 Task: Create ChildIssue0000000116 as Child Issue of Issue Issue0000000058 in Backlog  in Scrum Project Project0000000012 in Jira. Create ChildIssue0000000117 as Child Issue of Issue Issue0000000059 in Backlog  in Scrum Project Project0000000012 in Jira. Create ChildIssue0000000118 as Child Issue of Issue Issue0000000059 in Backlog  in Scrum Project Project0000000012 in Jira. Create ChildIssue0000000119 as Child Issue of Issue Issue0000000060 in Backlog  in Scrum Project Project0000000012 in Jira. Create ChildIssue0000000120 as Child Issue of Issue Issue0000000060 in Backlog  in Scrum Project Project0000000012 in Jira
Action: Mouse moved to (269, 393)
Screenshot: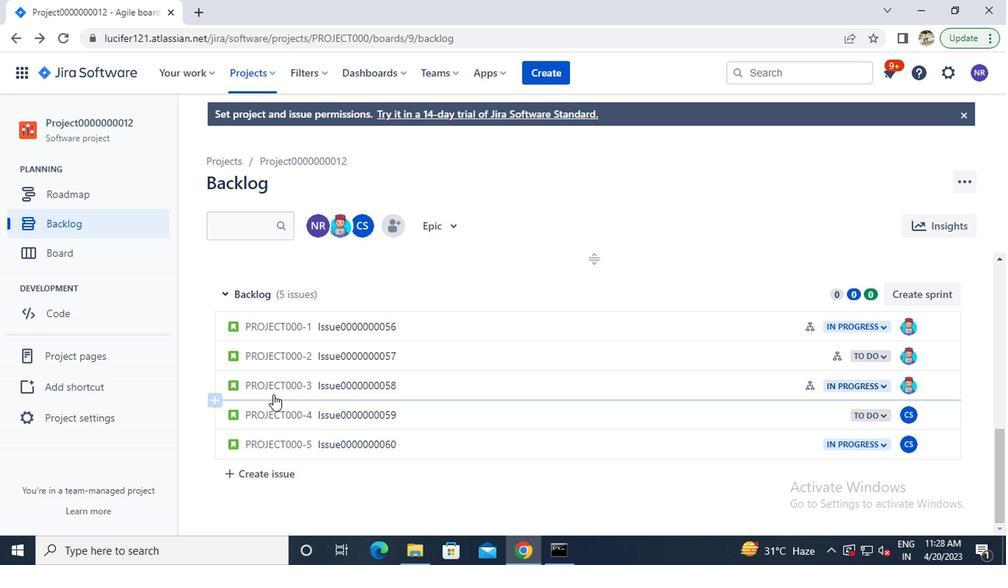 
Action: Mouse pressed left at (269, 393)
Screenshot: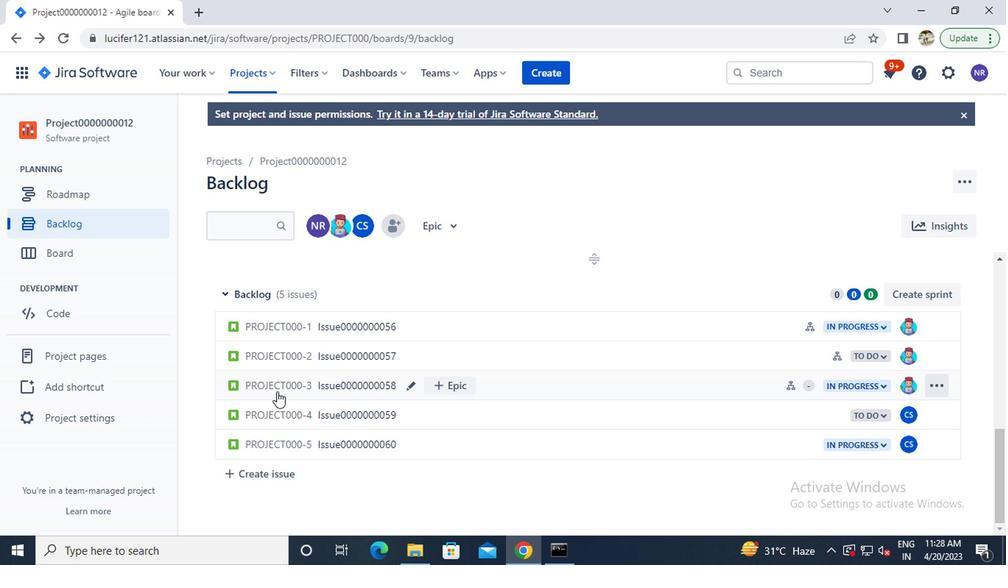 
Action: Mouse moved to (277, 389)
Screenshot: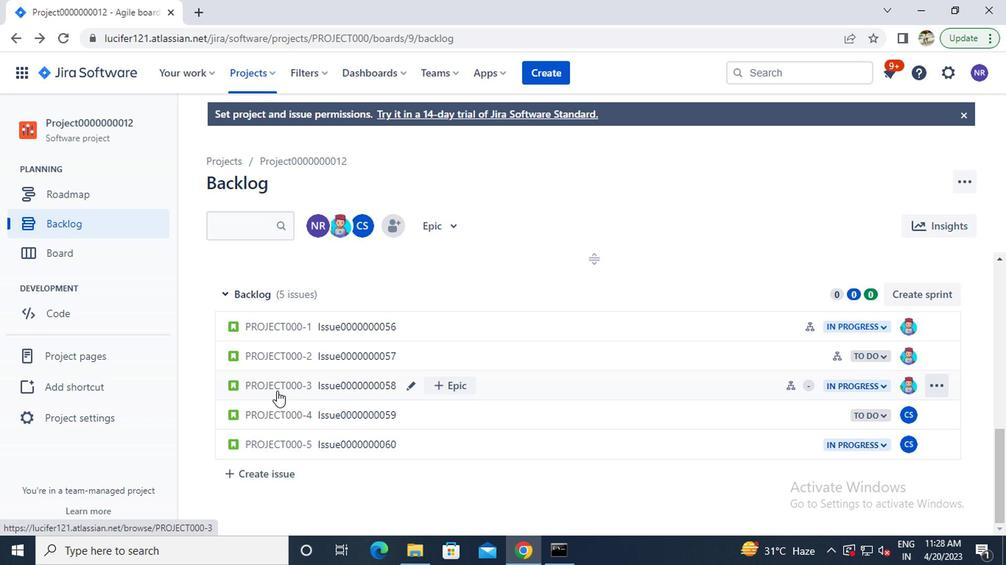 
Action: Mouse pressed left at (277, 389)
Screenshot: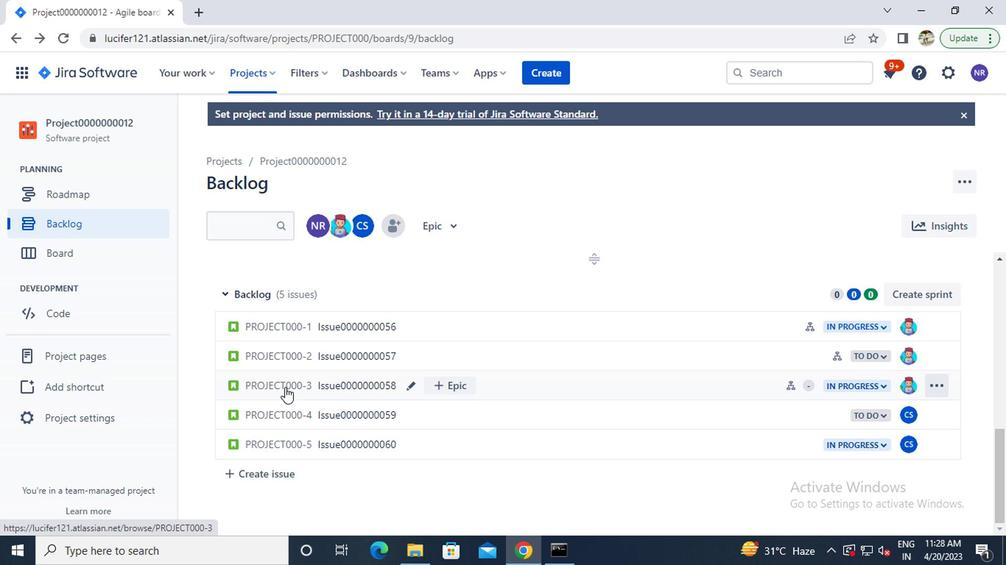 
Action: Mouse moved to (738, 337)
Screenshot: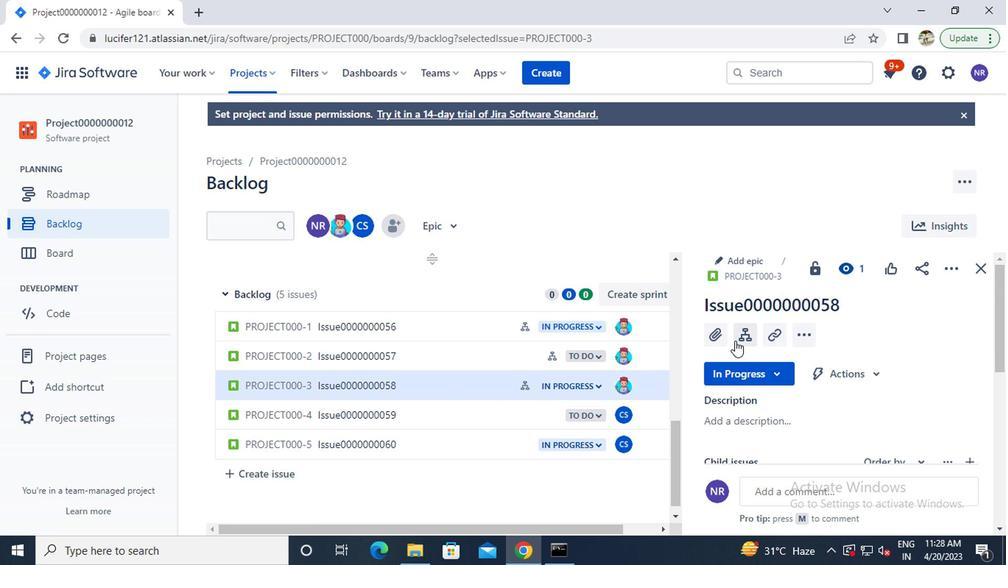 
Action: Mouse pressed left at (738, 337)
Screenshot: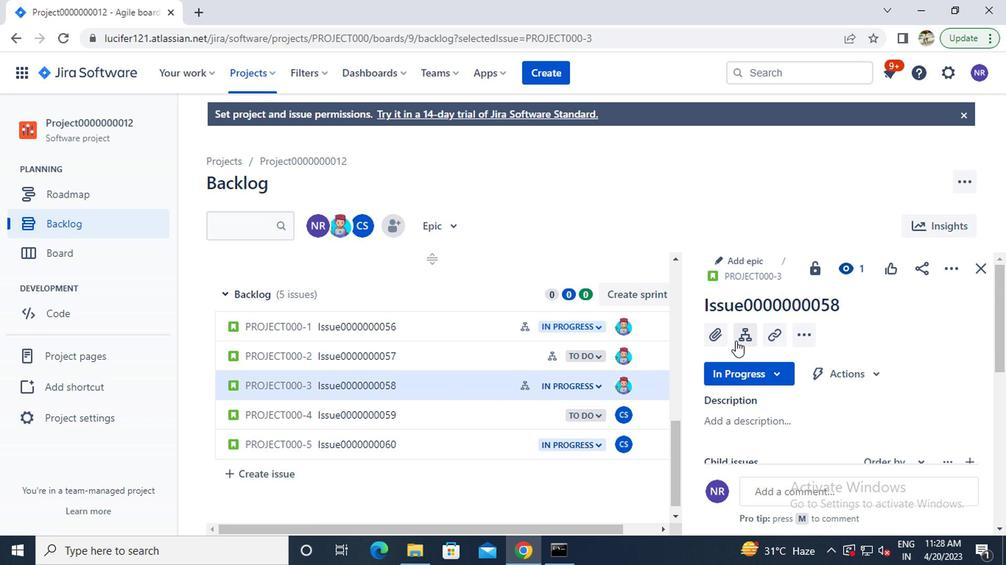 
Action: Mouse moved to (726, 376)
Screenshot: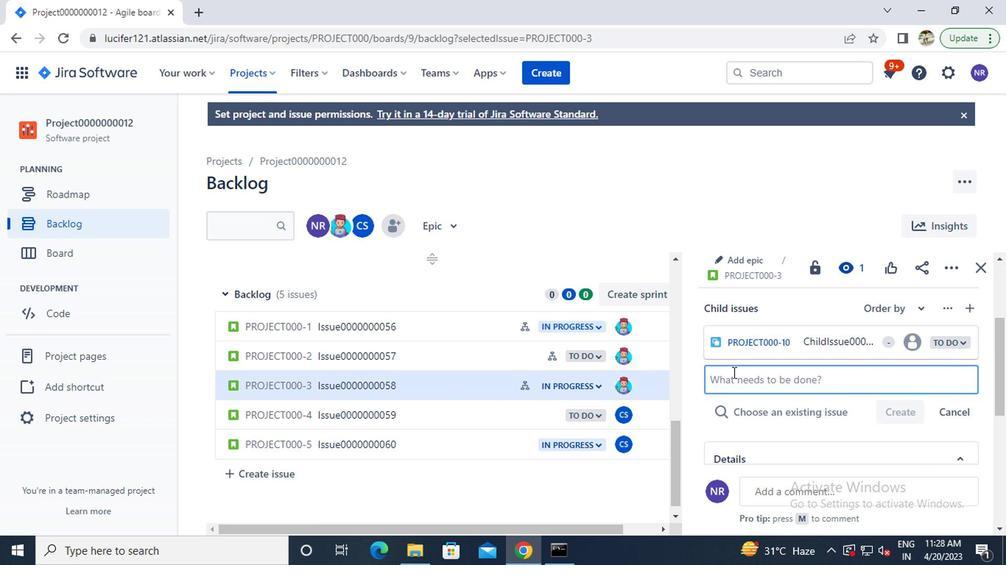 
Action: Mouse pressed left at (726, 376)
Screenshot: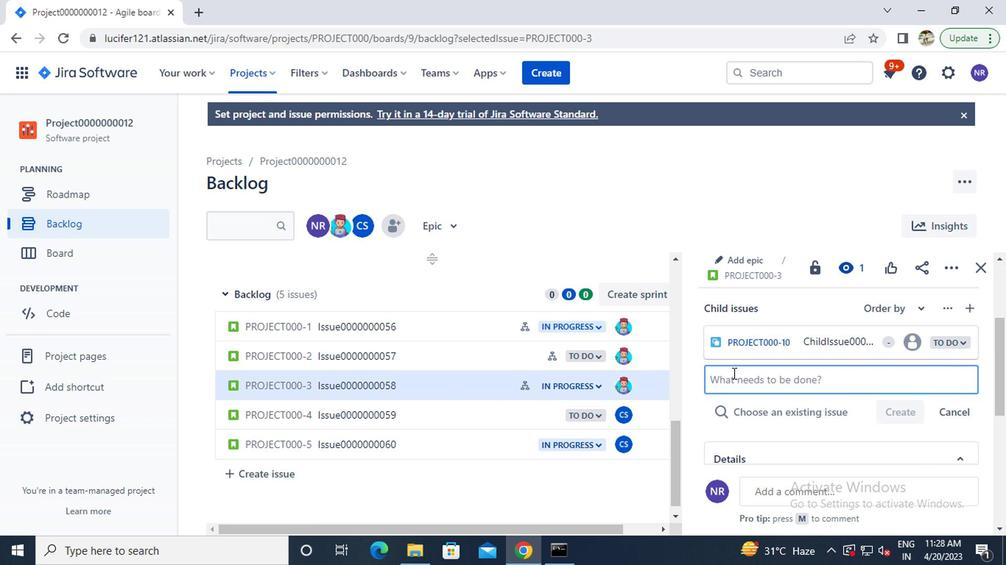
Action: Mouse moved to (725, 378)
Screenshot: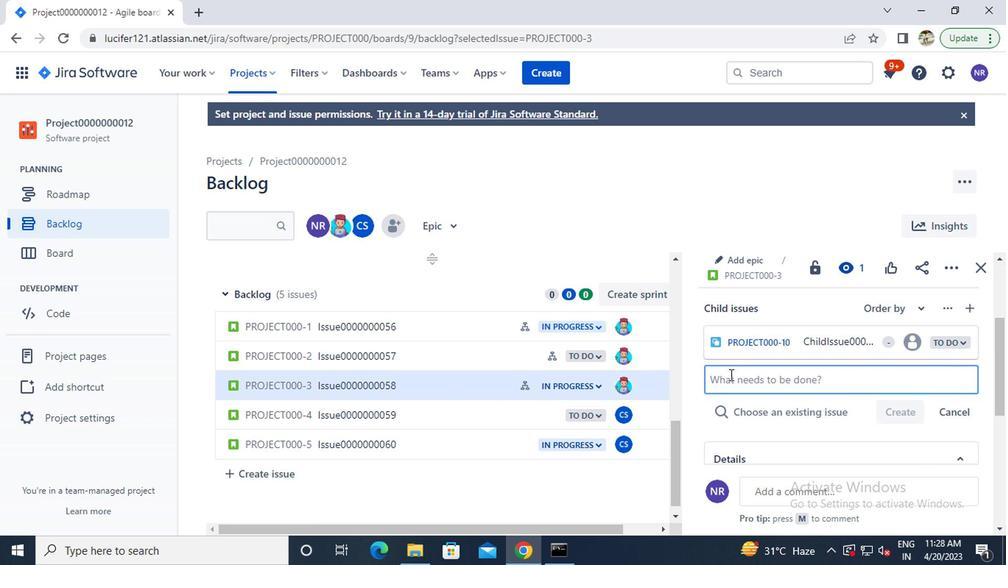 
Action: Key pressed <Key.caps_lock>c<Key.caps_lock>hild<Key.caps_lock>i<Key.caps_lock>u<Key.backspace>ssue0000000116
Screenshot: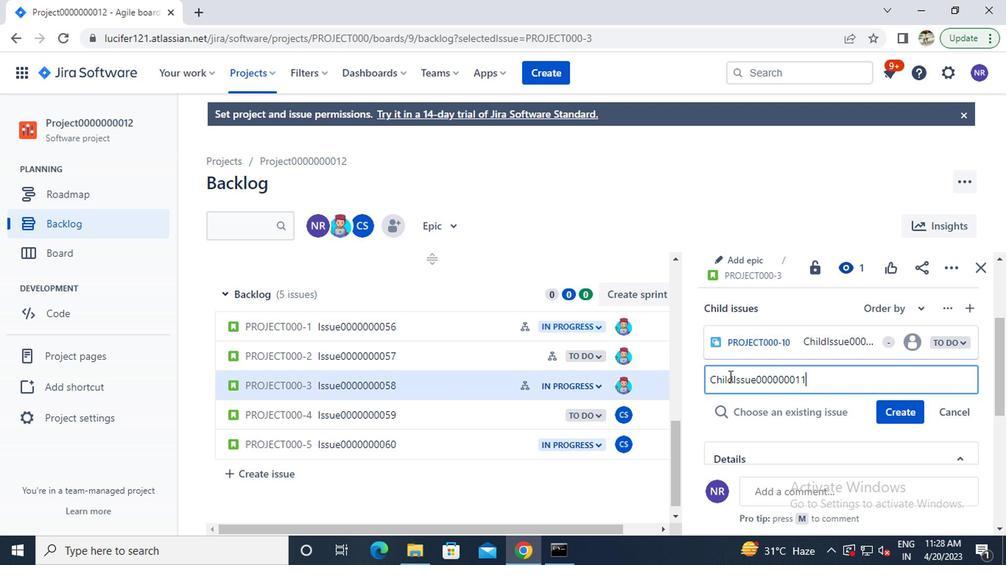 
Action: Mouse moved to (883, 417)
Screenshot: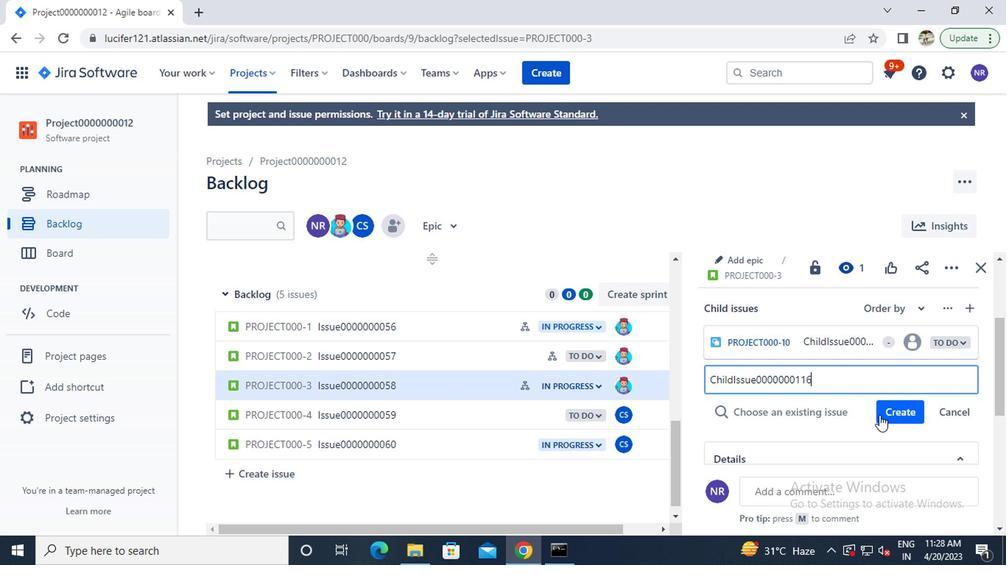 
Action: Mouse pressed left at (883, 417)
Screenshot: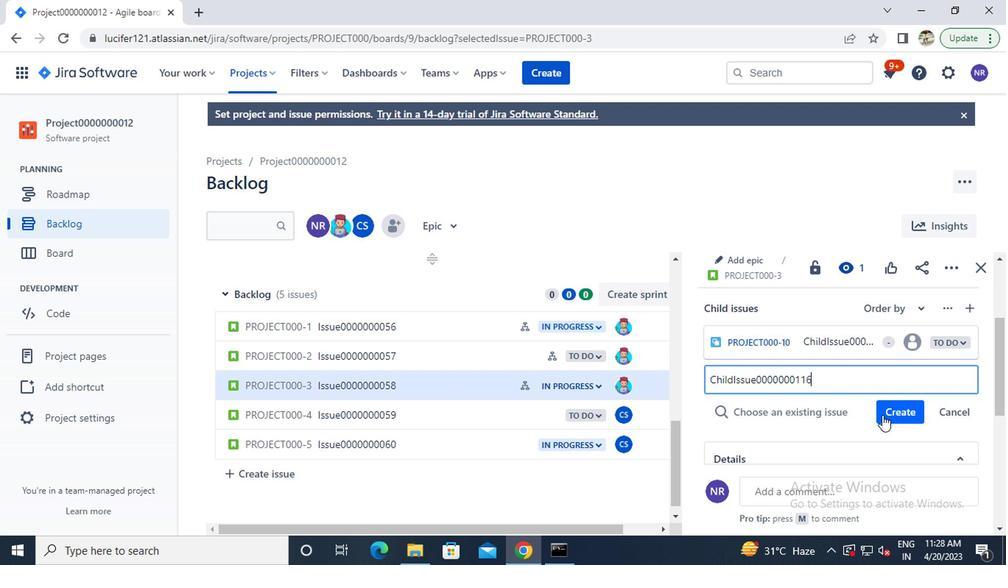 
Action: Mouse moved to (276, 412)
Screenshot: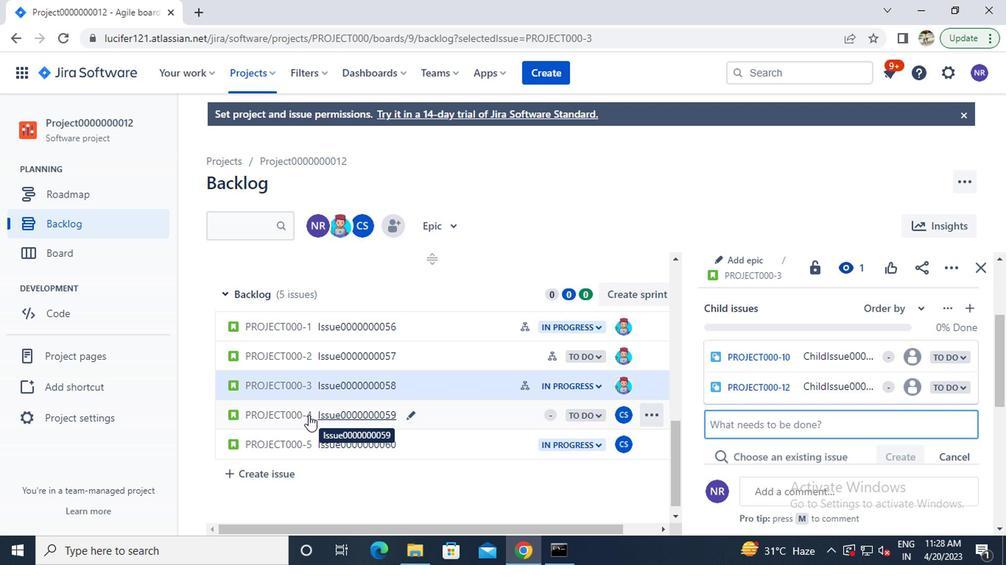 
Action: Mouse pressed left at (276, 412)
Screenshot: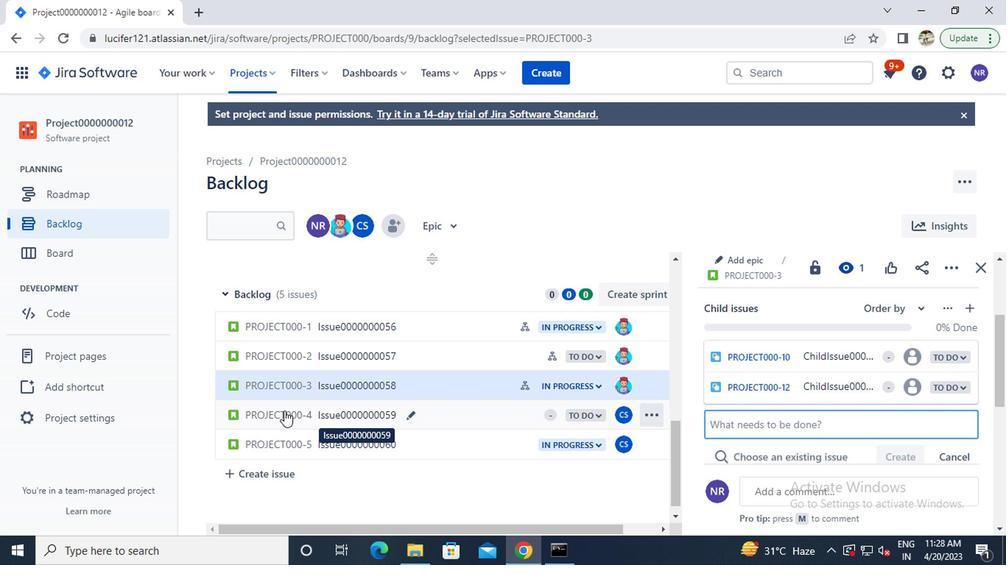 
Action: Mouse moved to (744, 335)
Screenshot: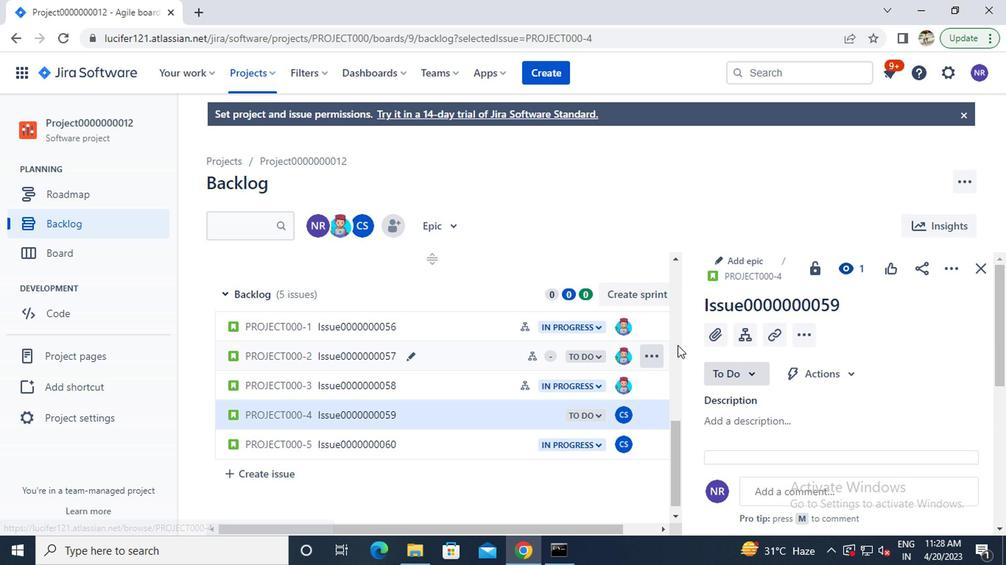 
Action: Mouse pressed left at (744, 335)
Screenshot: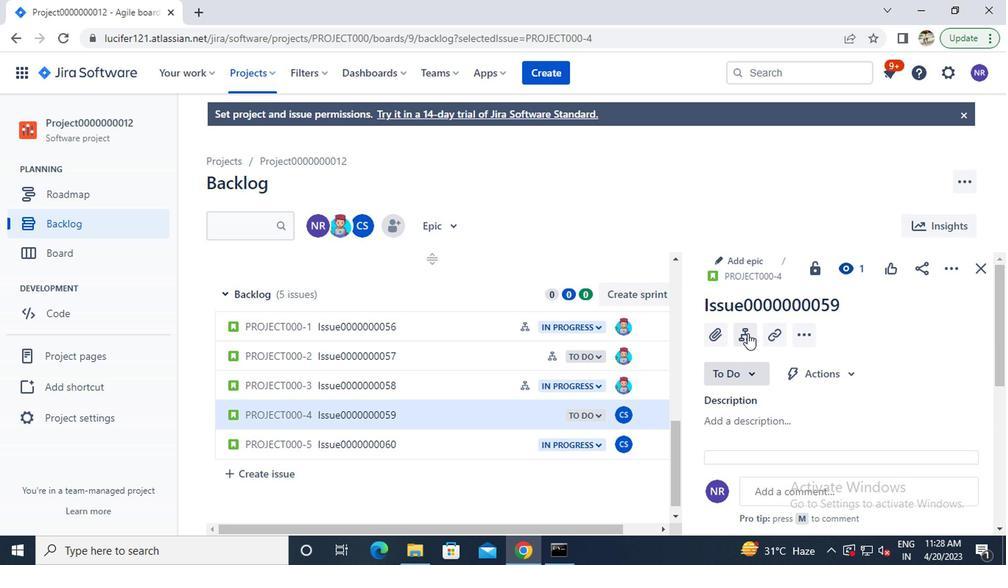 
Action: Mouse moved to (730, 380)
Screenshot: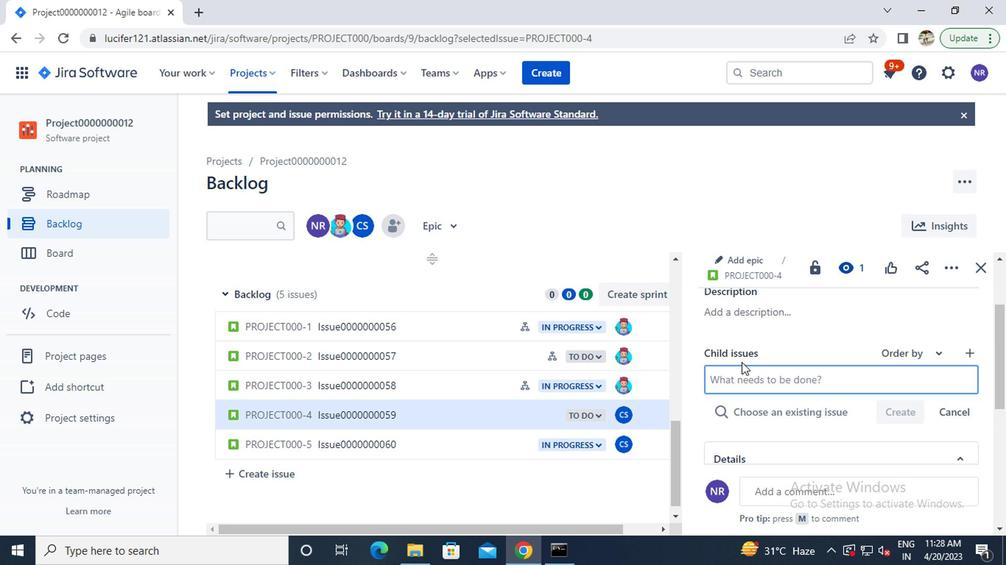 
Action: Mouse pressed left at (730, 380)
Screenshot: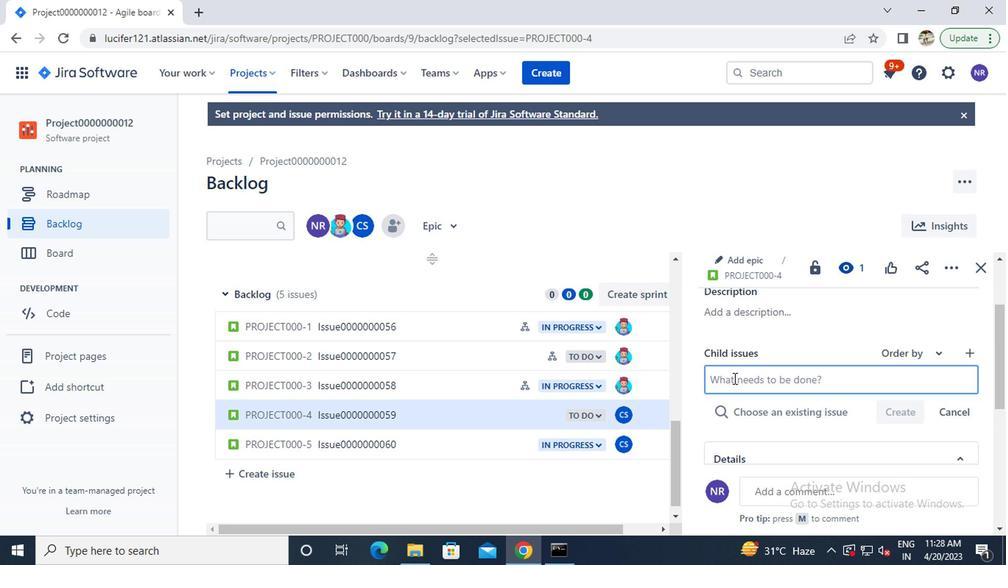 
Action: Key pressed <Key.caps_lock>
Screenshot: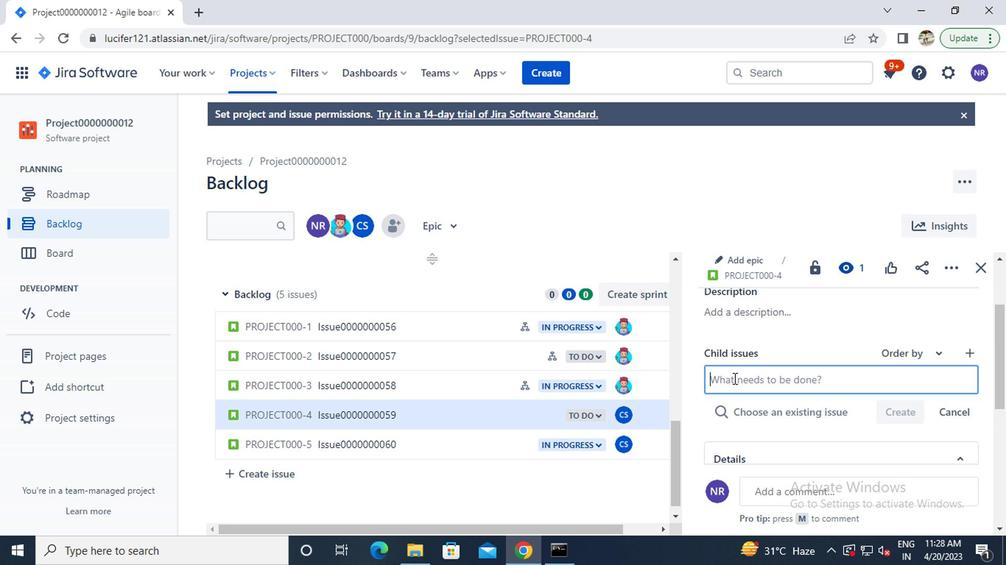
Action: Mouse moved to (730, 379)
Screenshot: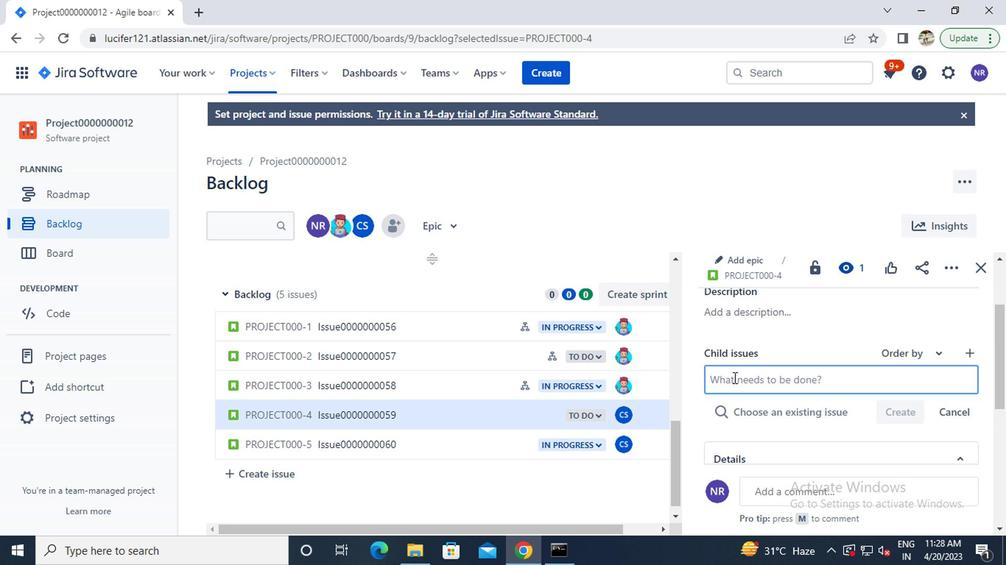 
Action: Key pressed c
Screenshot: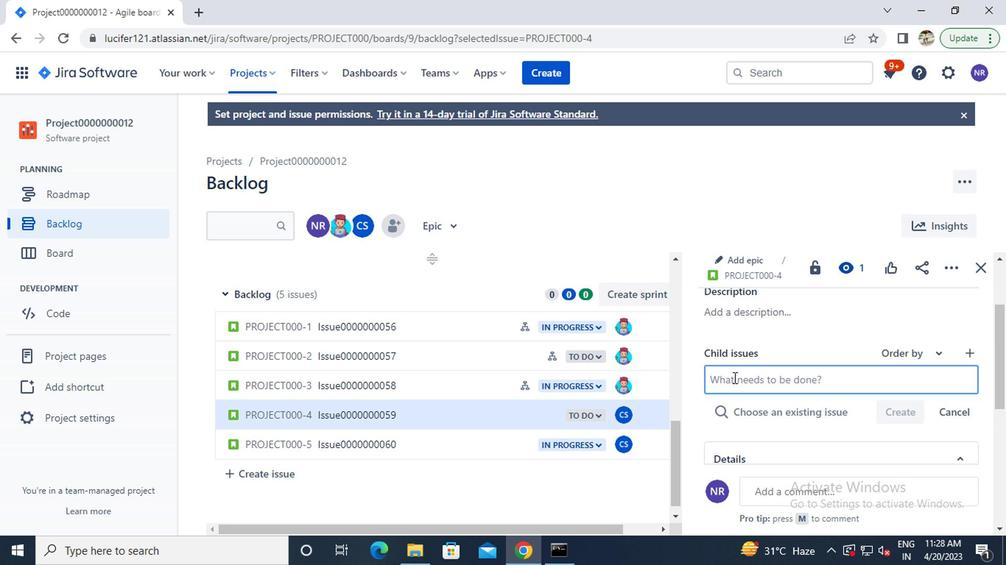 
Action: Mouse moved to (731, 378)
Screenshot: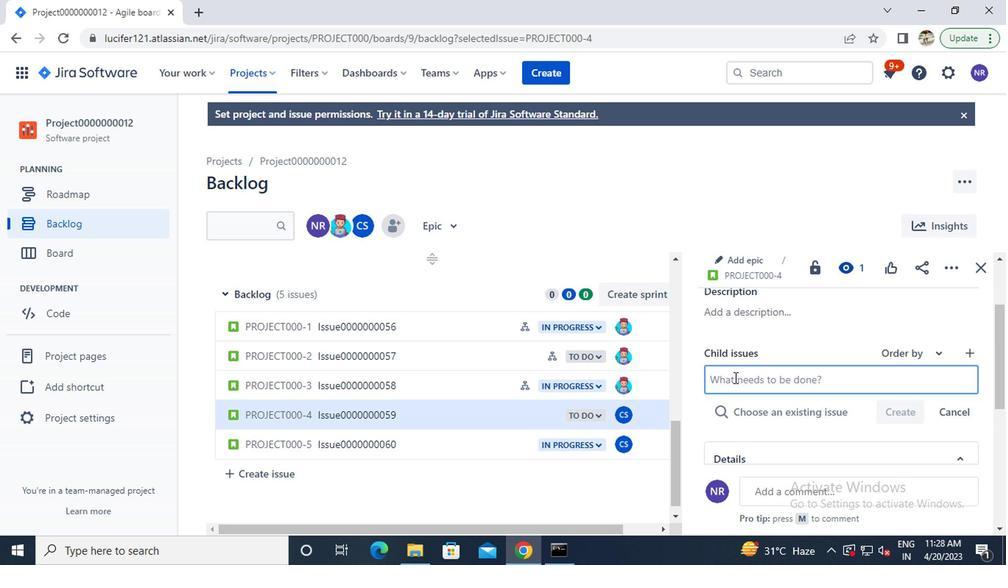 
Action: Key pressed <Key.caps_lock>h
Screenshot: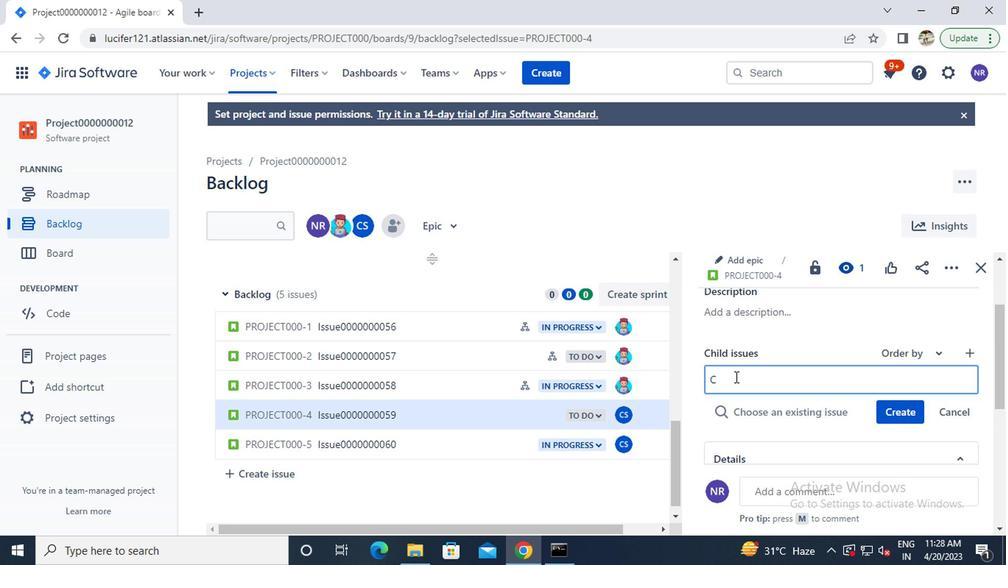 
Action: Mouse moved to (732, 377)
Screenshot: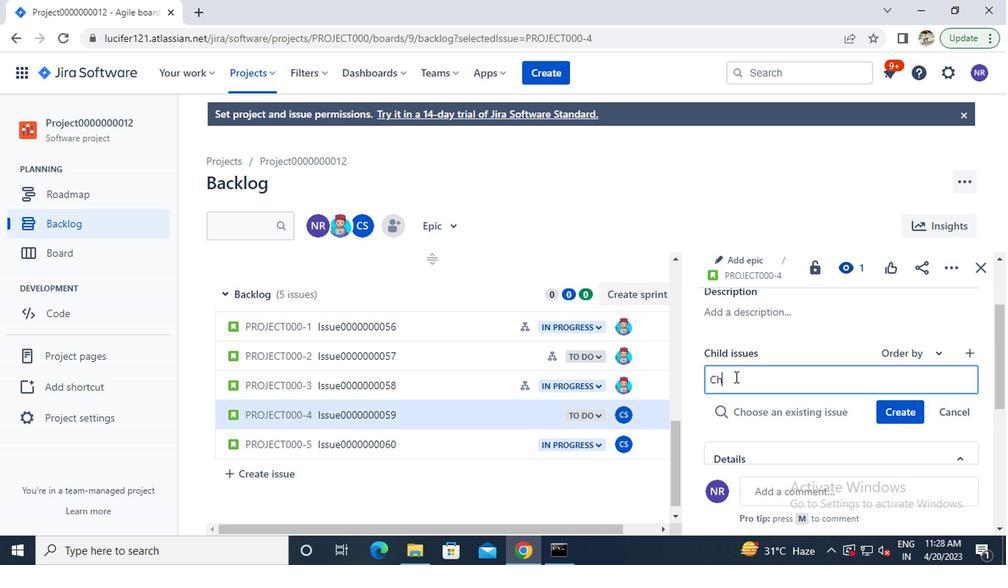 
Action: Key pressed il
Screenshot: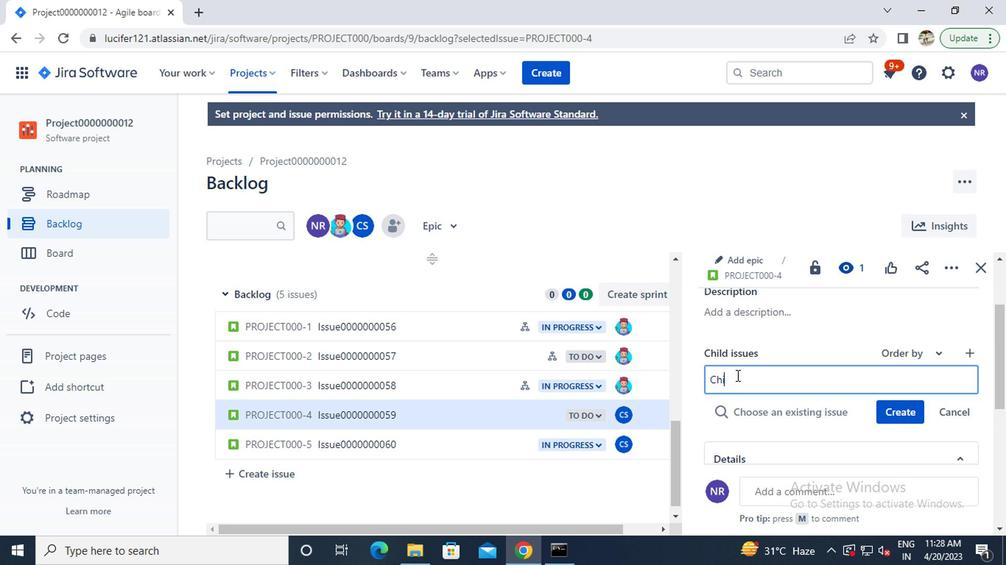 
Action: Mouse moved to (740, 373)
Screenshot: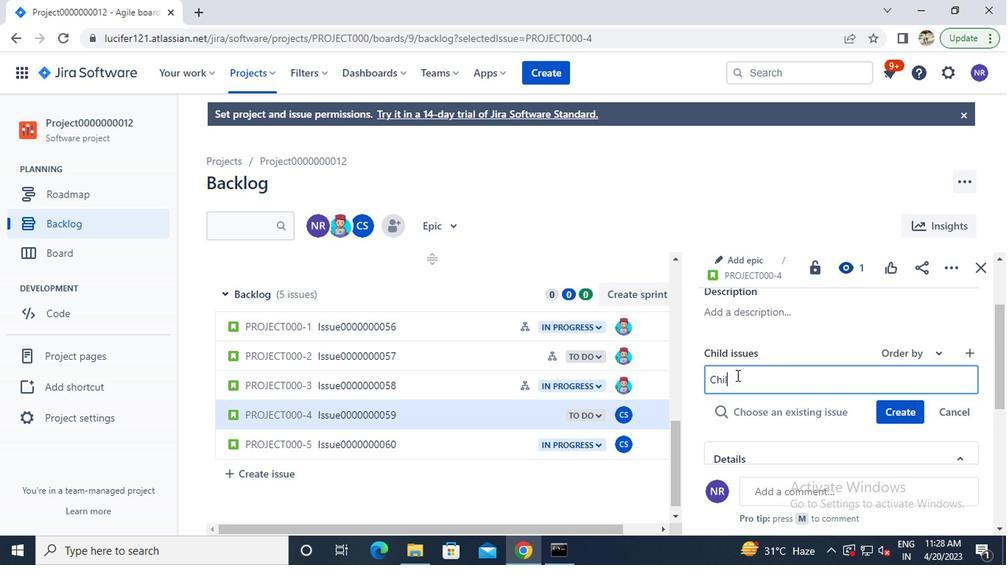 
Action: Key pressed d<Key.caps_lock>i<Key.caps_lock>ssue0000000117
Screenshot: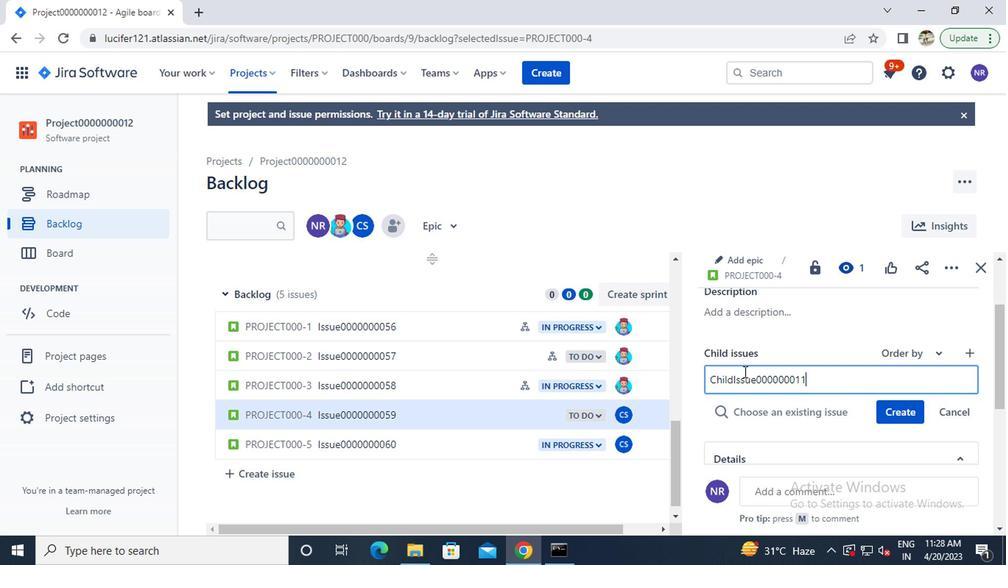 
Action: Mouse moved to (887, 407)
Screenshot: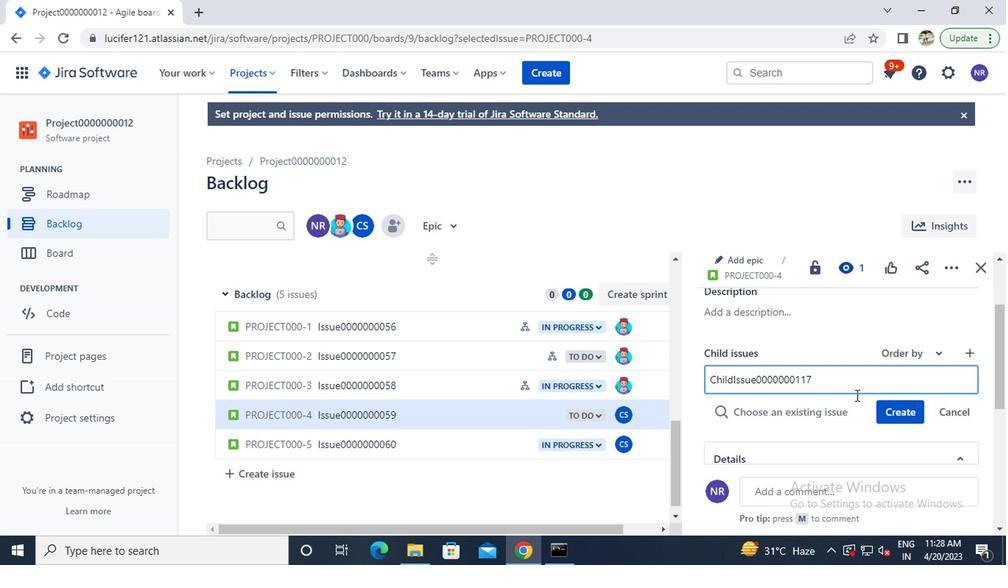 
Action: Mouse pressed left at (887, 407)
Screenshot: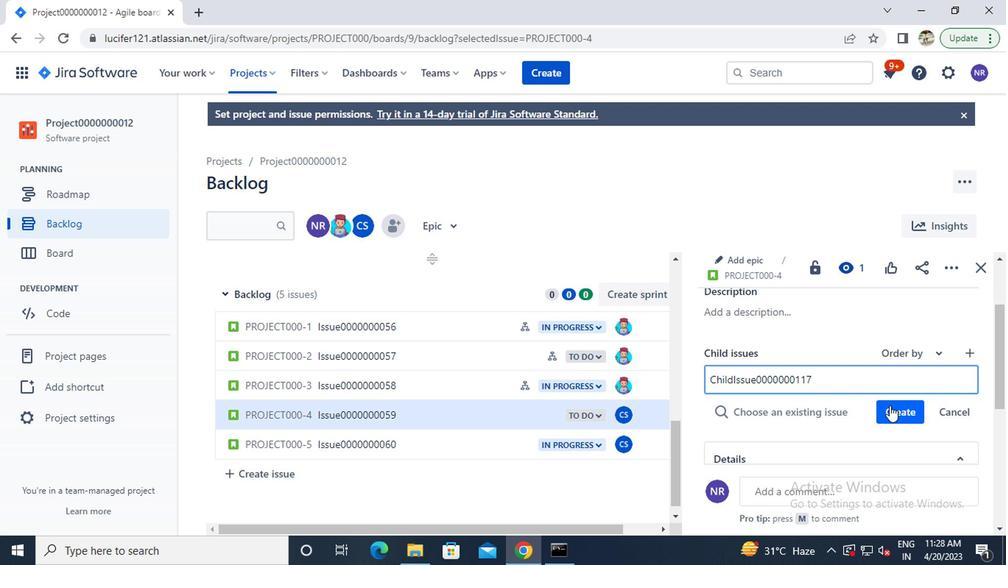 
Action: Key pressed <Key.caps_lock>c<Key.caps_lock>hild<Key.caps_lock>i<Key.caps_lock>ssue0000000011
Screenshot: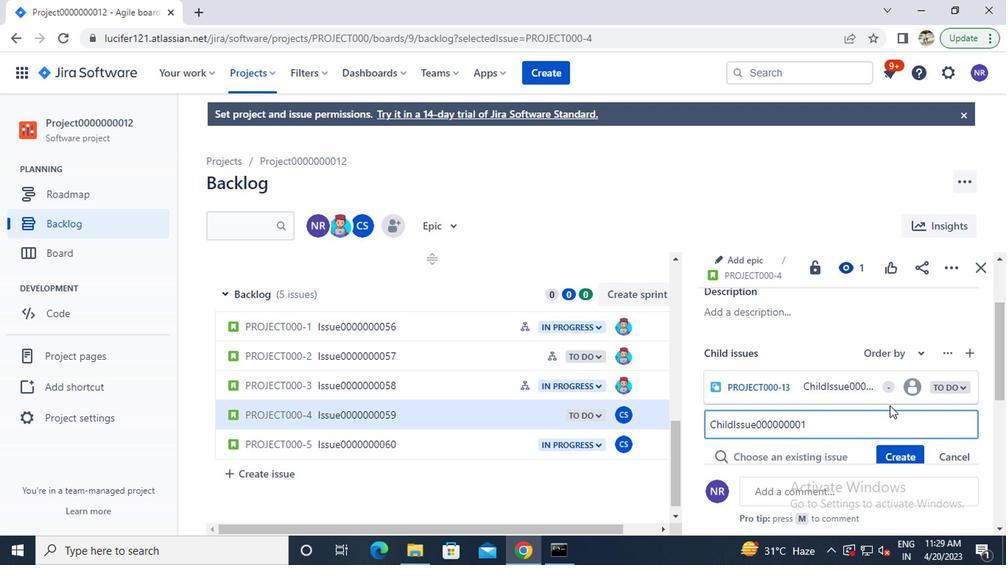 
Action: Mouse moved to (888, 407)
Screenshot: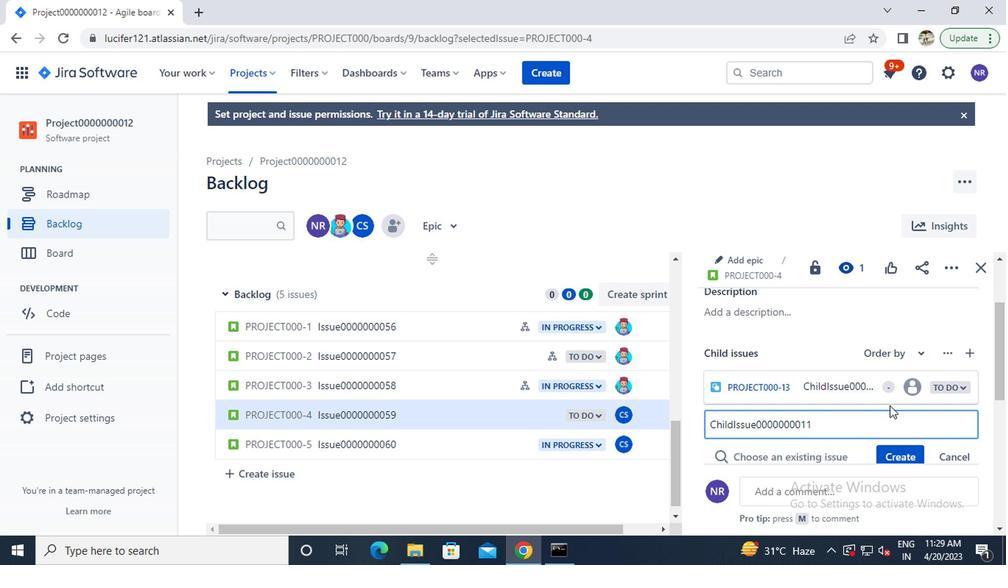 
Action: Key pressed 8
Screenshot: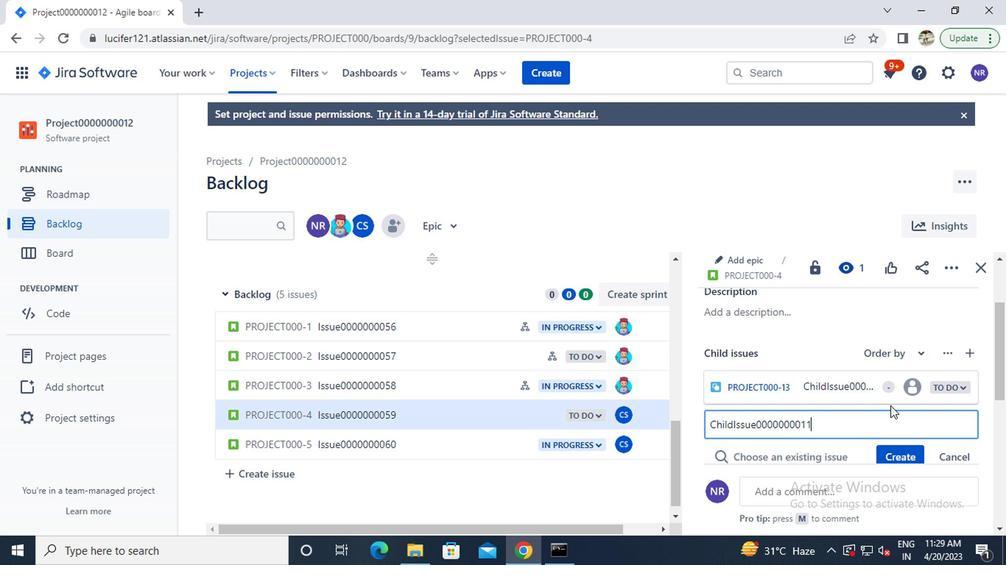 
Action: Mouse moved to (890, 459)
Screenshot: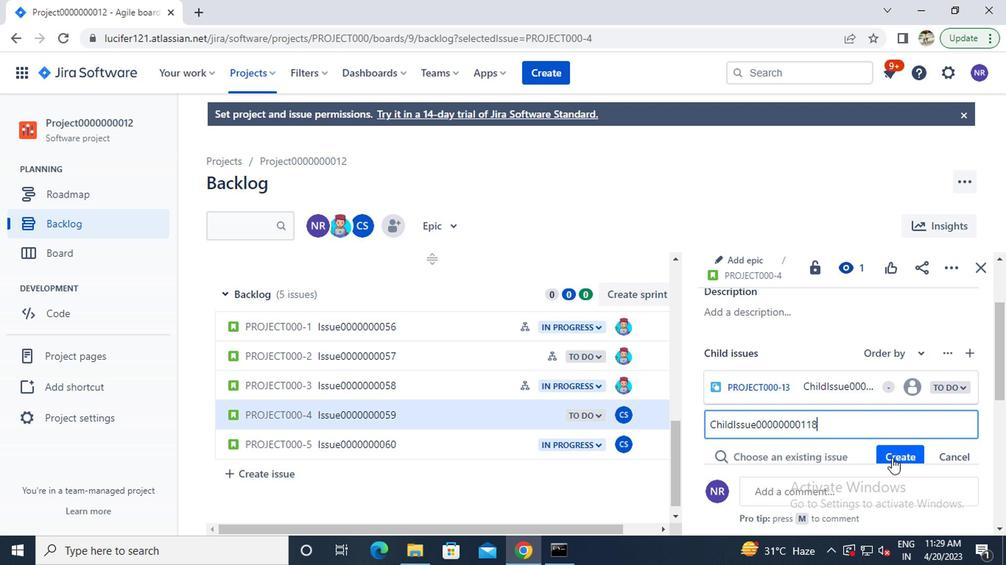 
Action: Mouse pressed left at (890, 459)
Screenshot: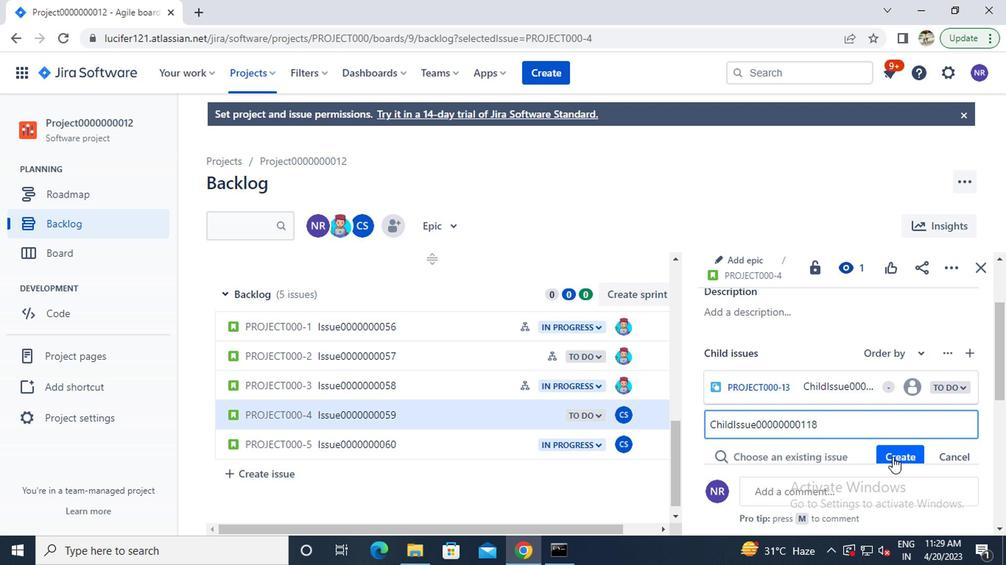 
Action: Mouse moved to (267, 439)
Screenshot: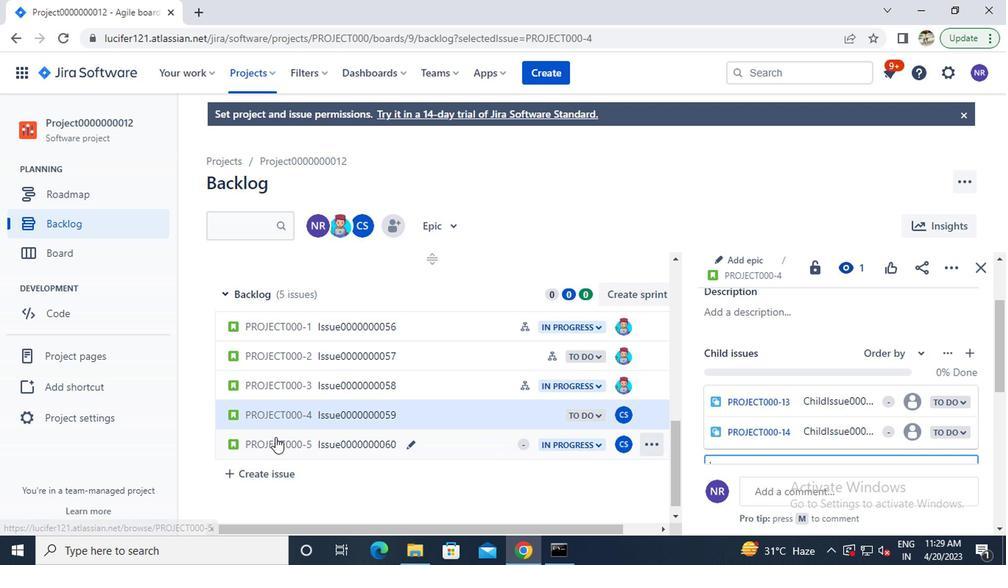 
Action: Mouse pressed left at (267, 439)
Screenshot: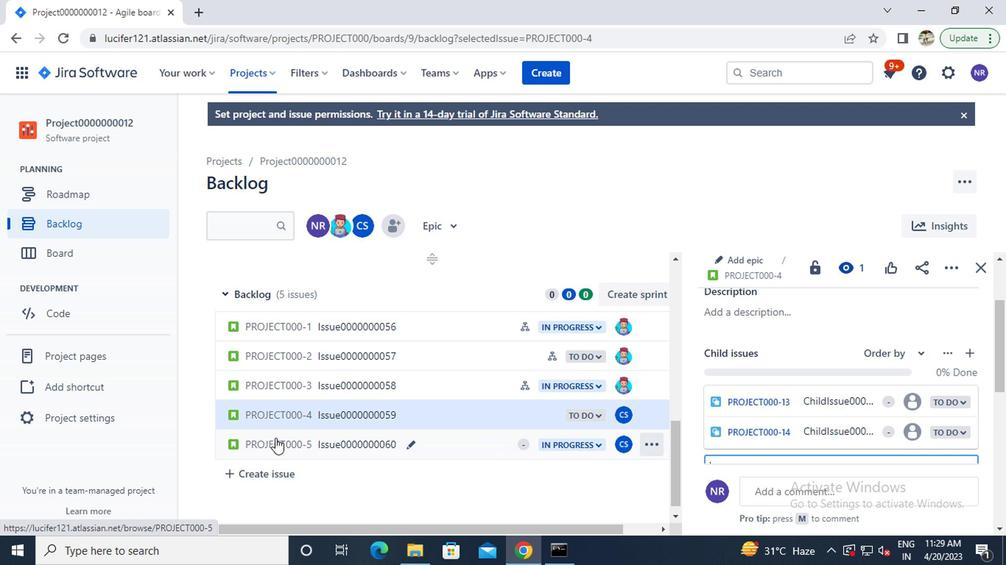 
Action: Mouse moved to (744, 334)
Screenshot: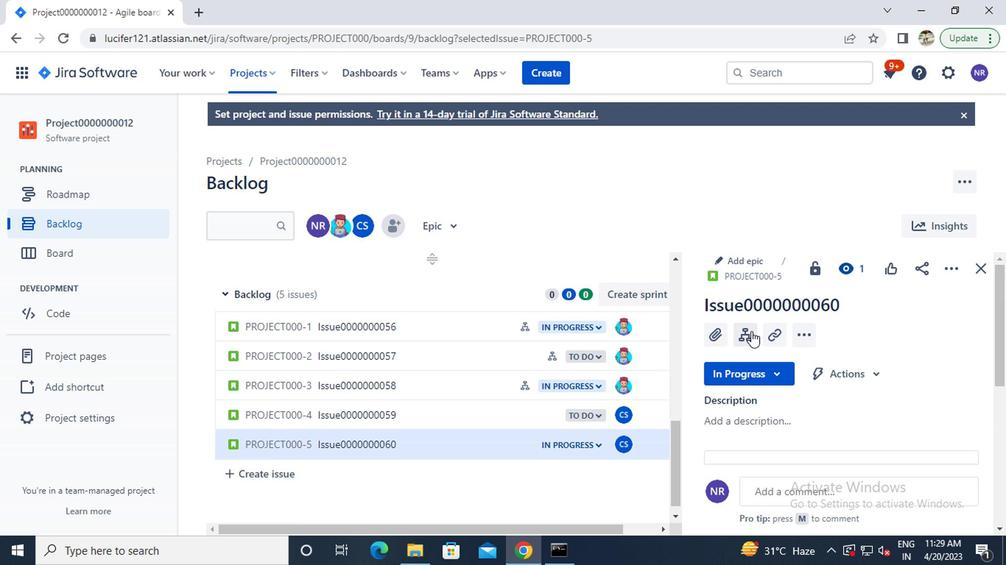 
Action: Mouse pressed left at (744, 334)
Screenshot: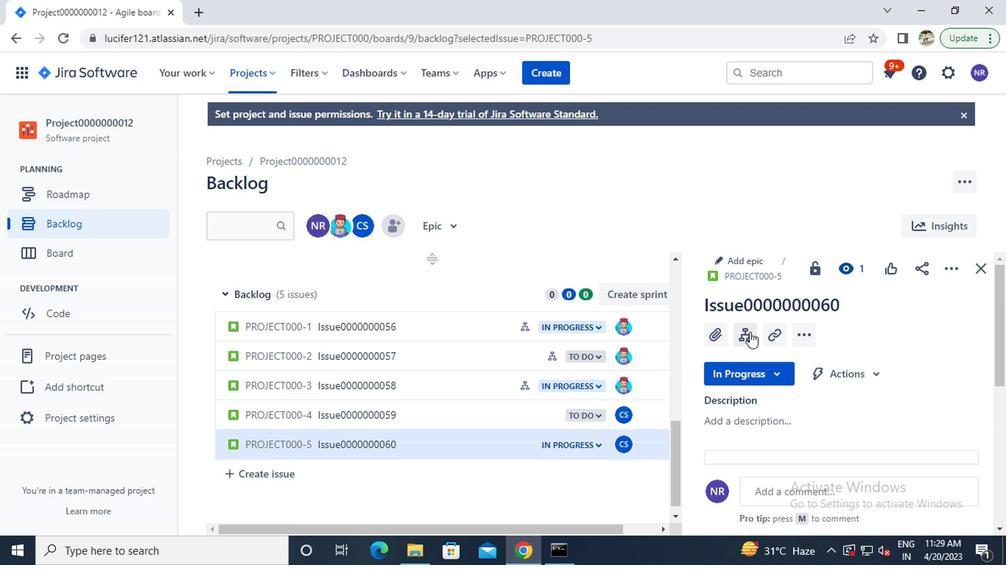 
Action: Mouse moved to (743, 378)
Screenshot: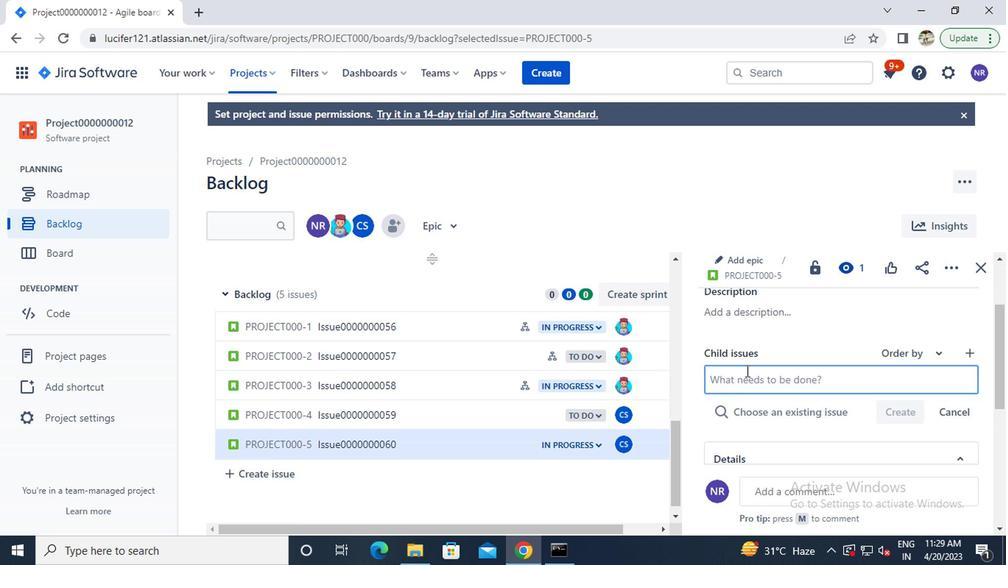 
Action: Mouse pressed left at (743, 378)
Screenshot: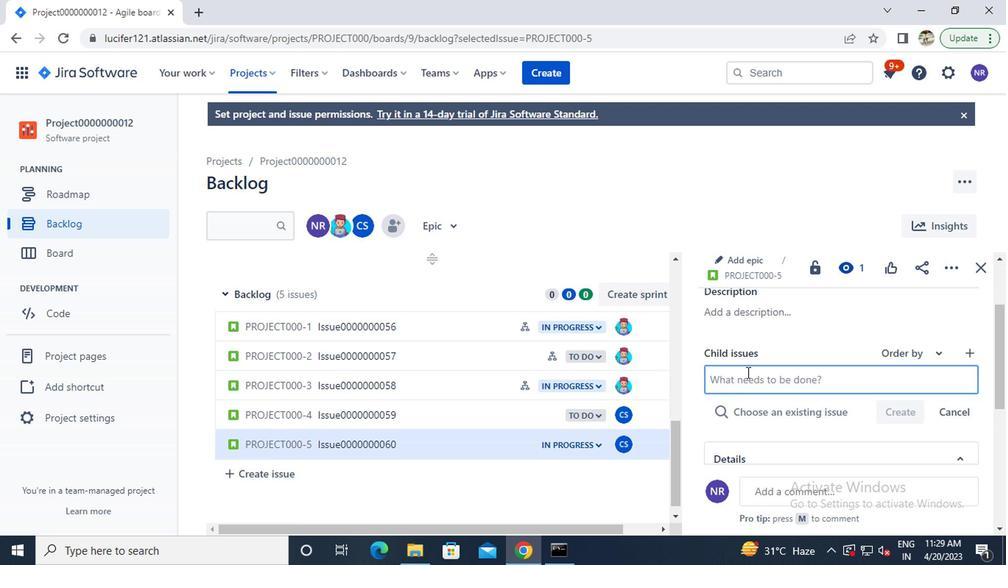 
Action: Mouse moved to (753, 373)
Screenshot: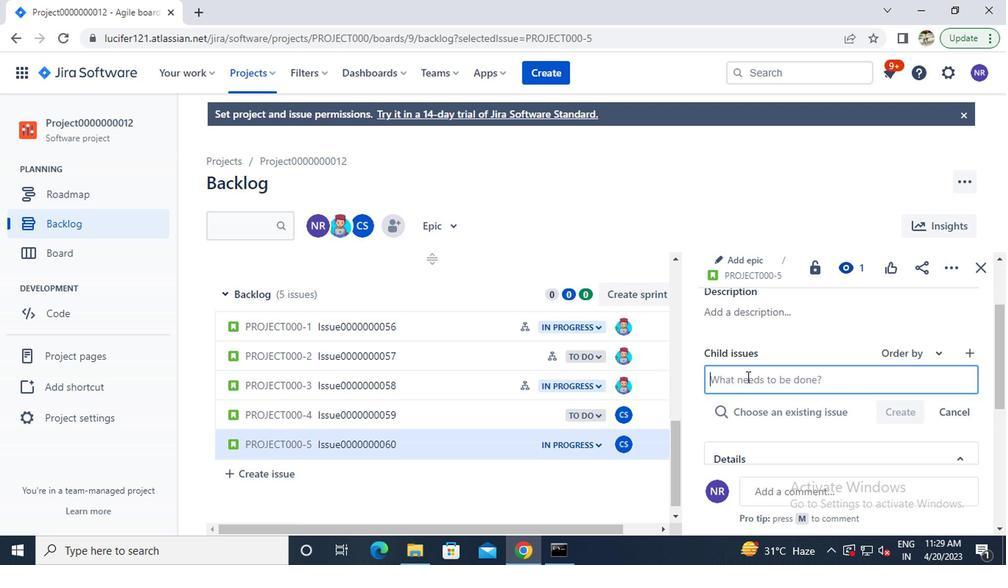 
Action: Key pressed <Key.caps_lock>c<Key.caps_lock>
Screenshot: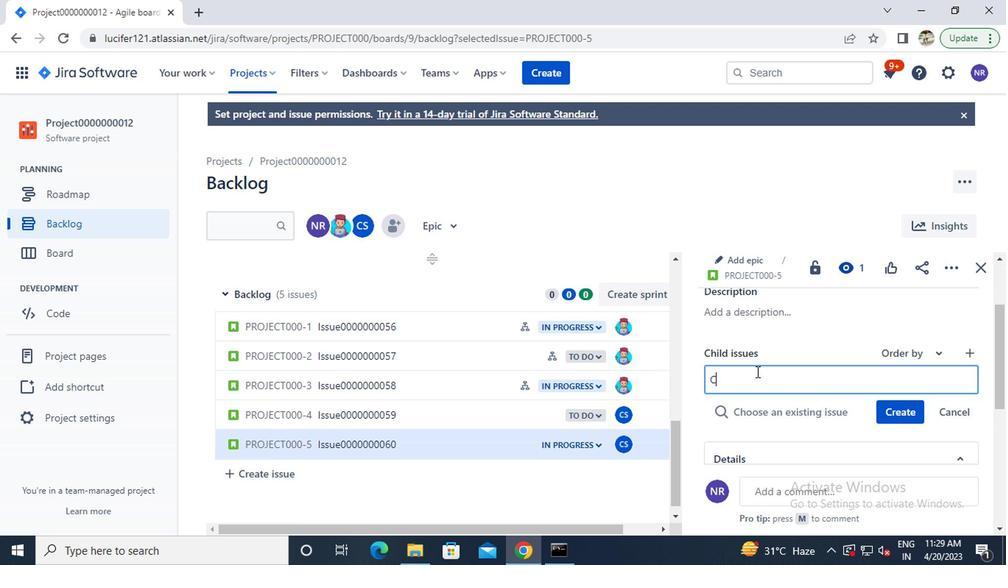 
Action: Mouse moved to (754, 372)
Screenshot: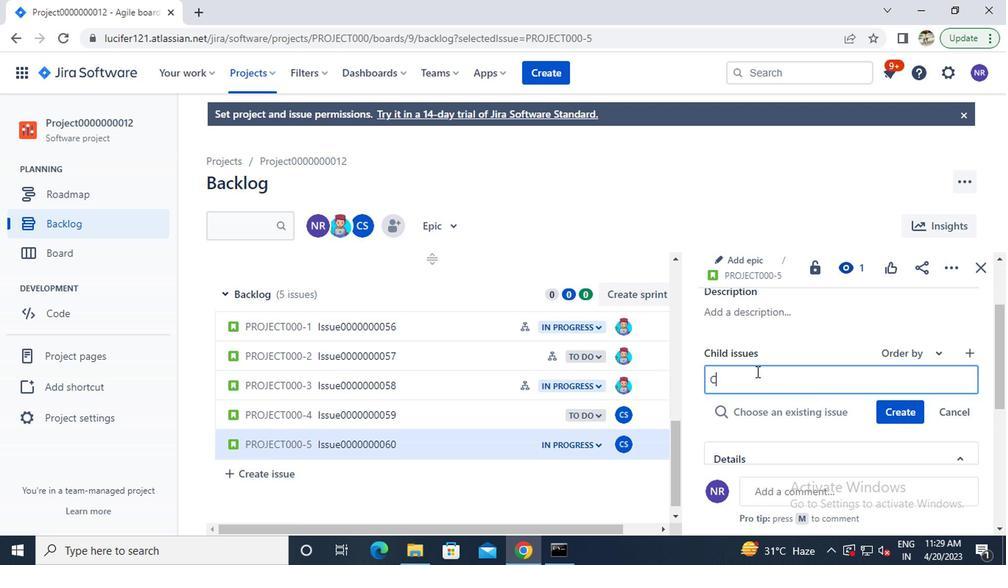 
Action: Key pressed hil
Screenshot: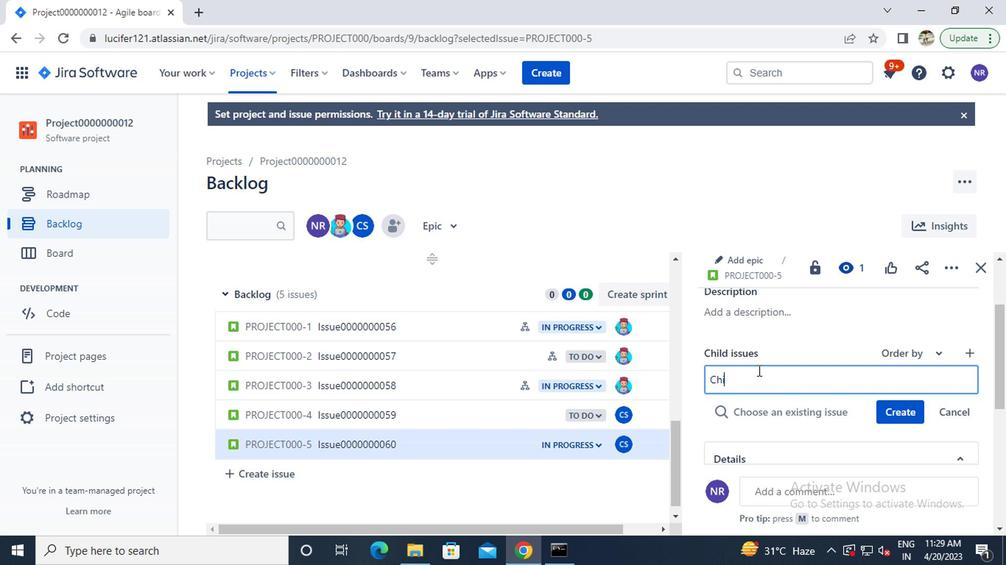 
Action: Mouse moved to (756, 369)
Screenshot: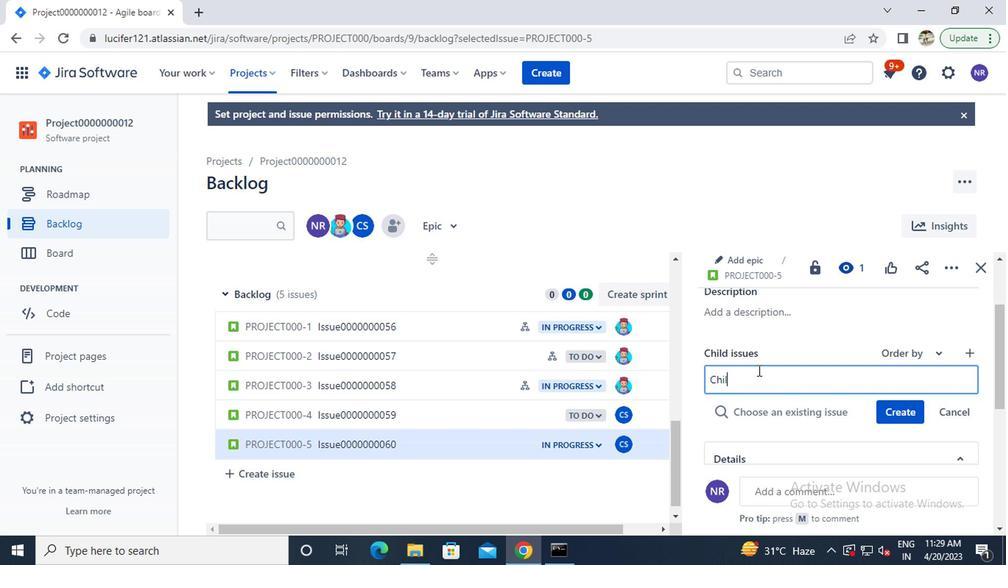 
Action: Key pressed d<Key.caps_lock>
Screenshot: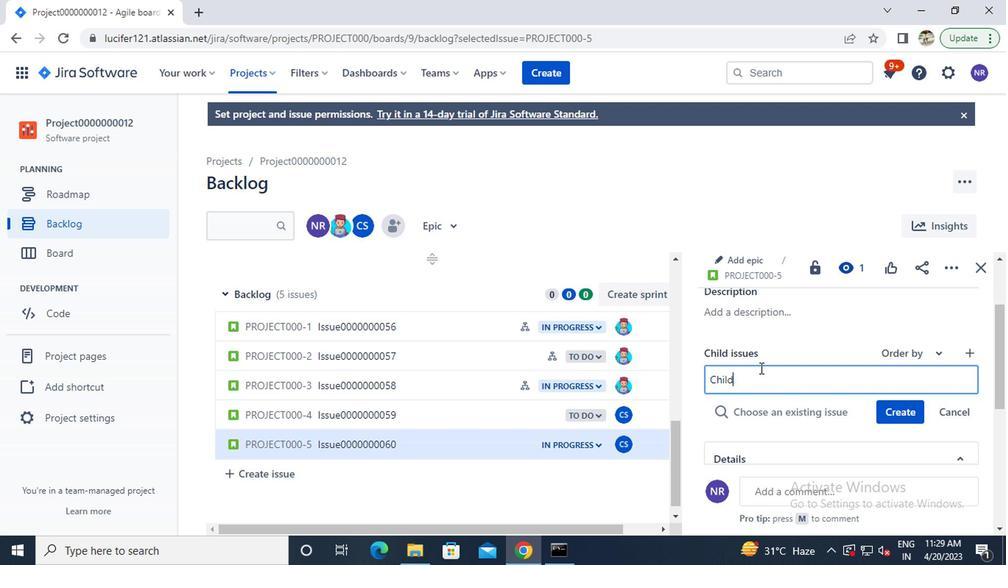 
Action: Mouse moved to (757, 369)
Screenshot: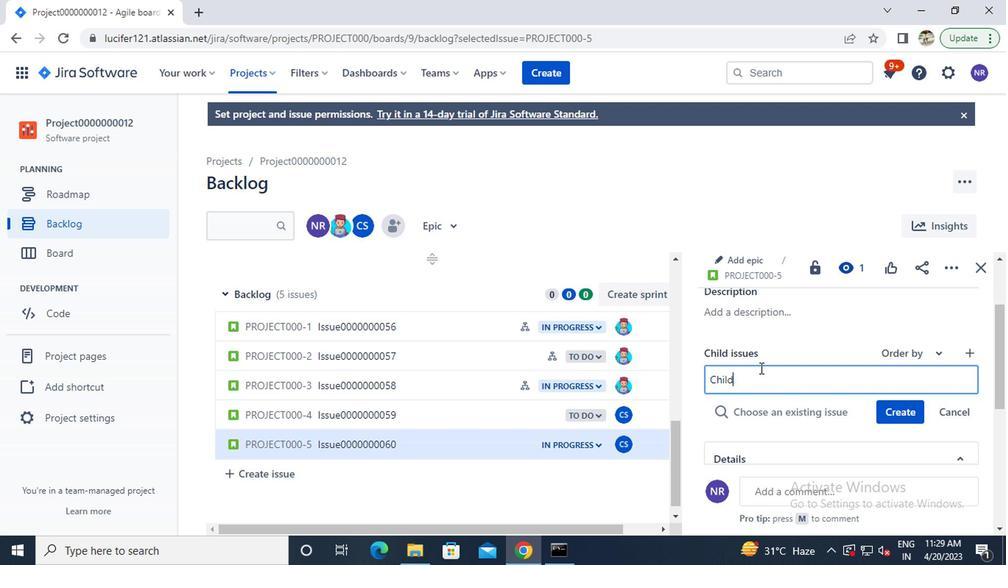 
Action: Key pressed i
Screenshot: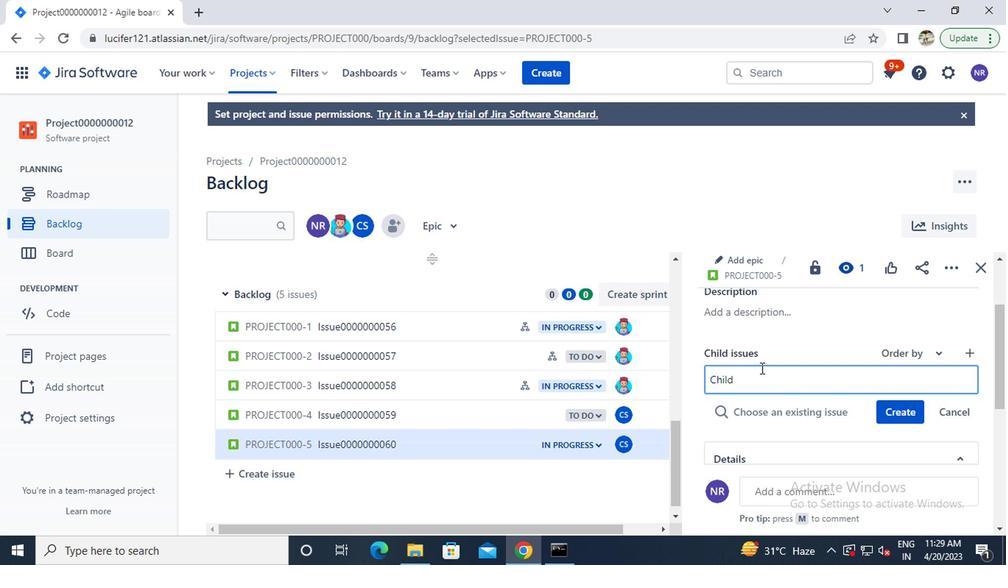 
Action: Mouse moved to (758, 368)
Screenshot: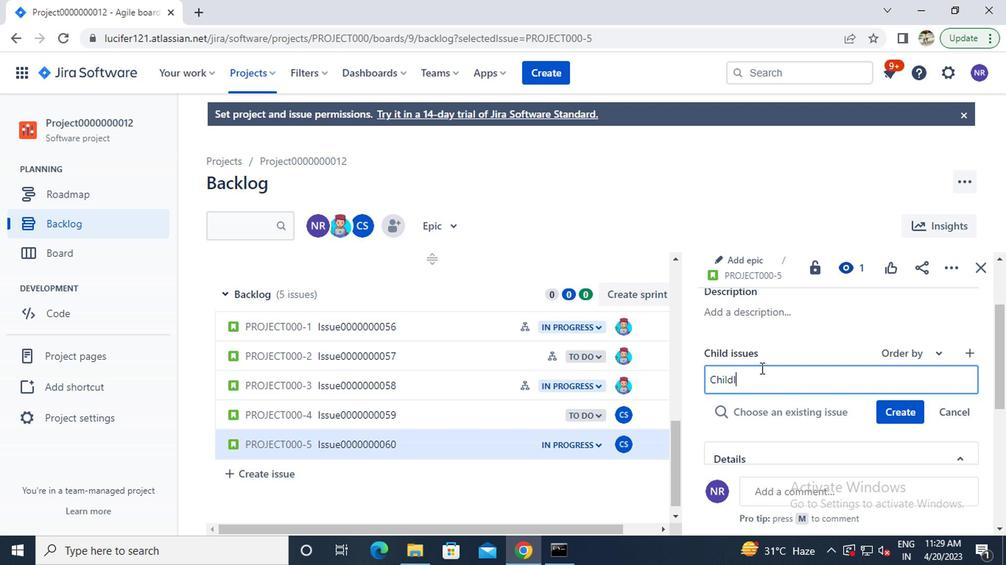 
Action: Key pressed <Key.caps_lock>
Screenshot: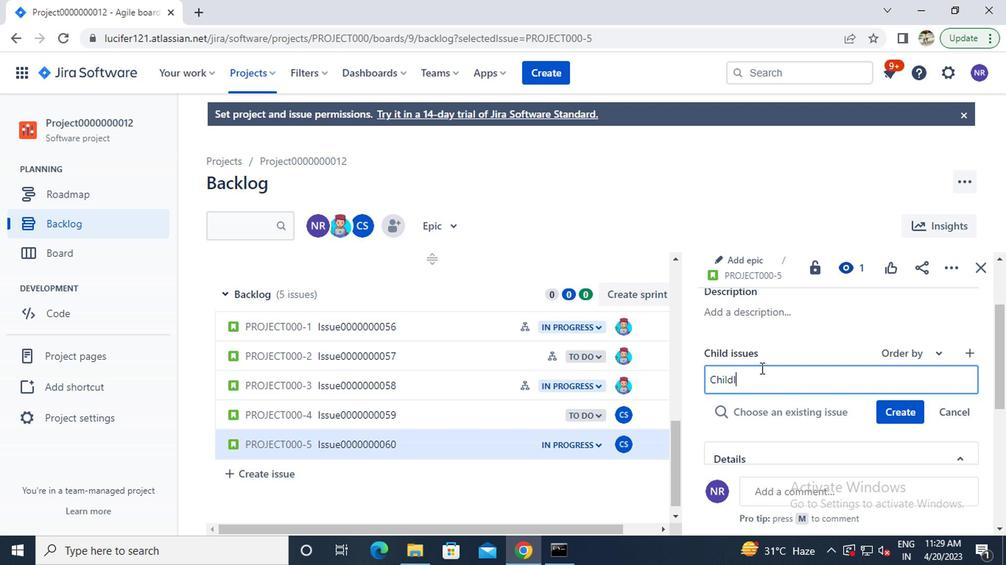
Action: Mouse moved to (759, 367)
Screenshot: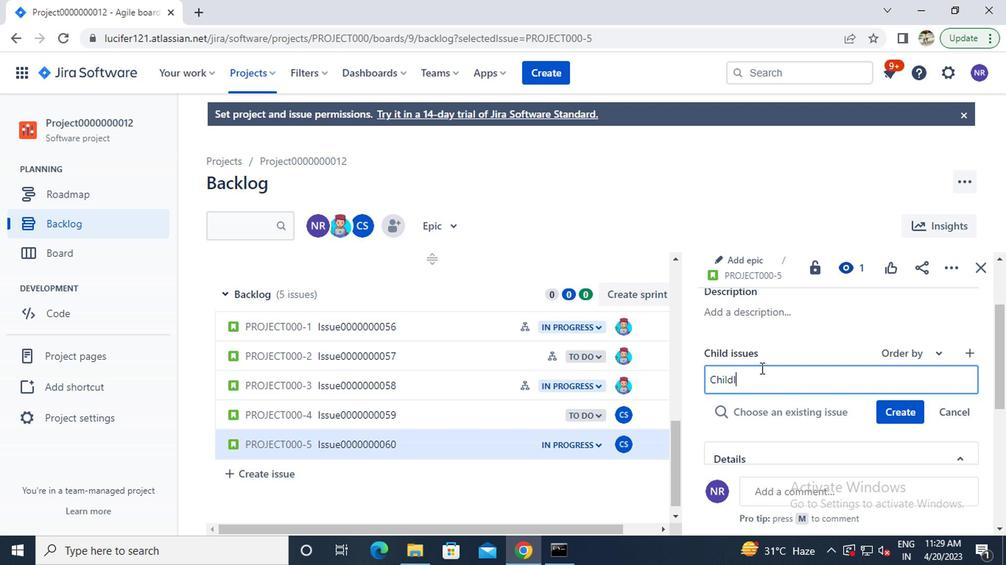 
Action: Key pressed ssue
Screenshot: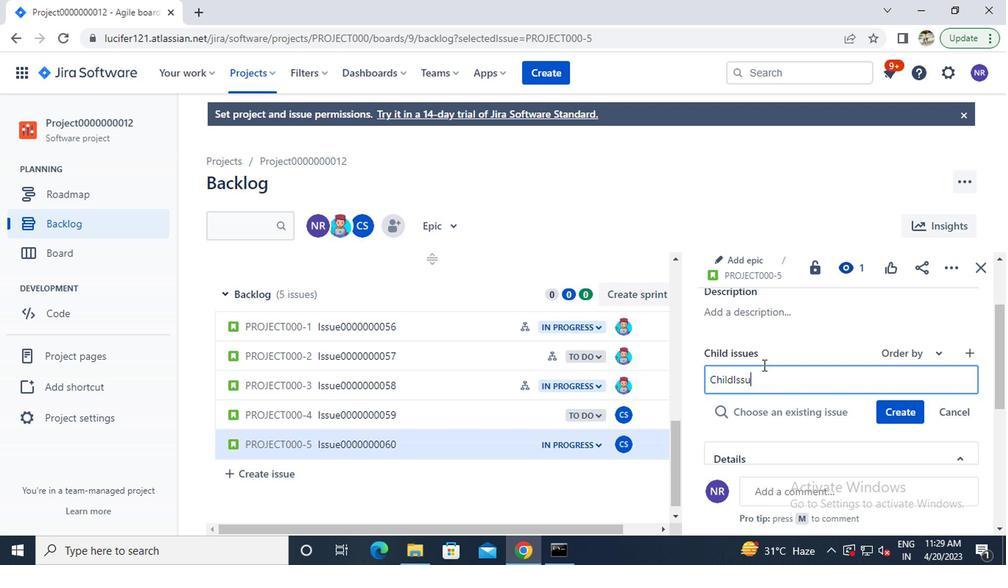 
Action: Mouse moved to (772, 360)
Screenshot: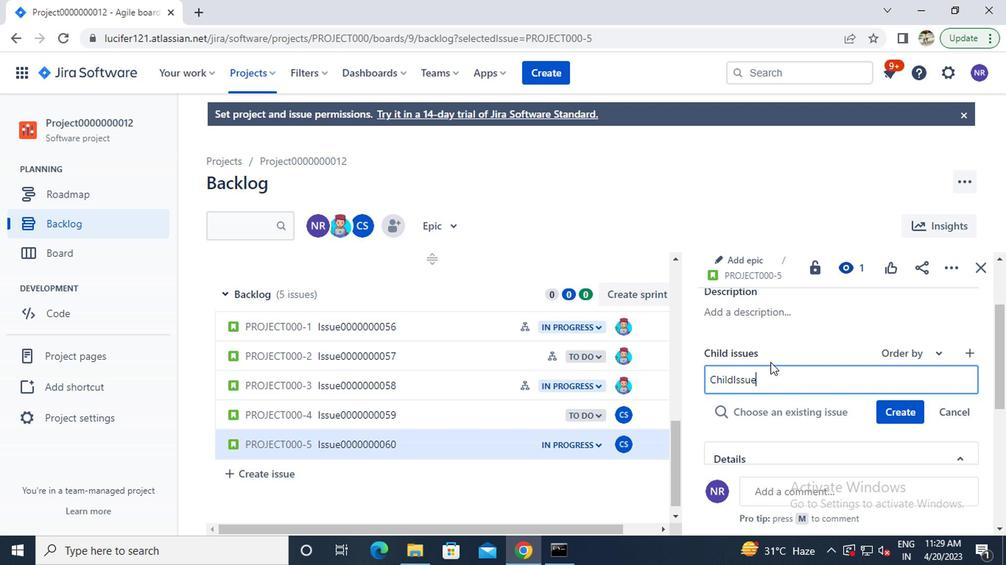 
Action: Key pressed 0
Screenshot: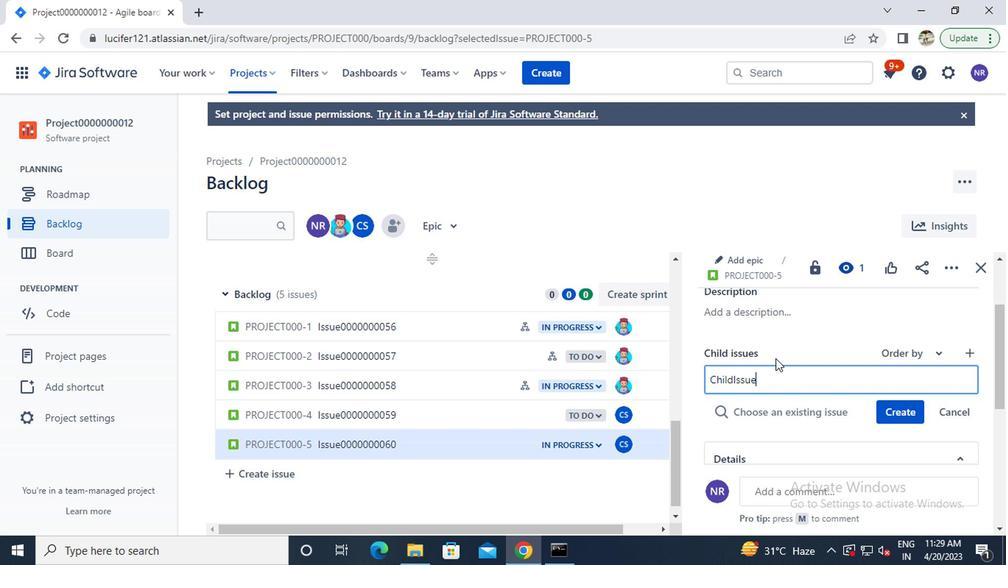 
Action: Mouse moved to (825, 321)
Screenshot: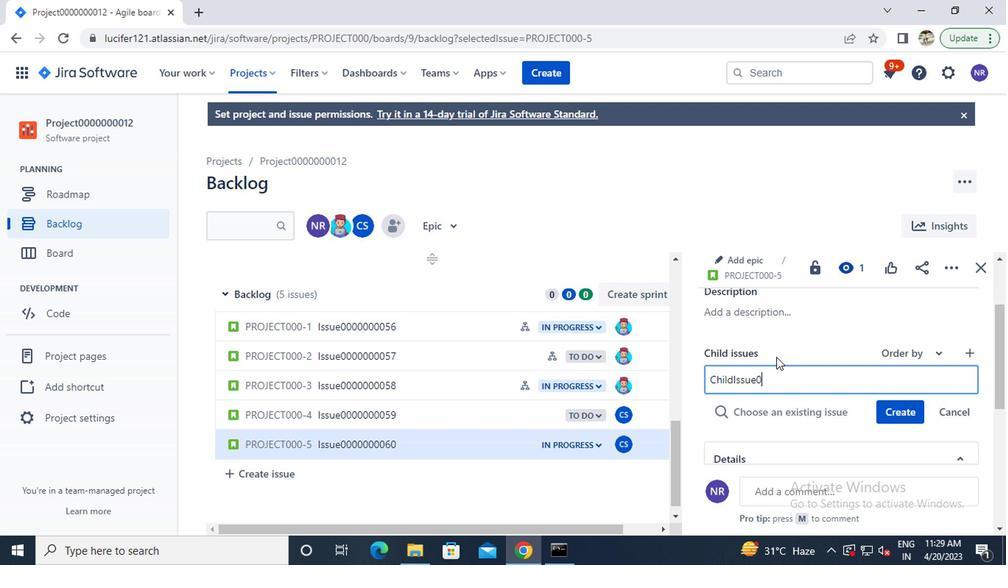 
Action: Key pressed 000000119
Screenshot: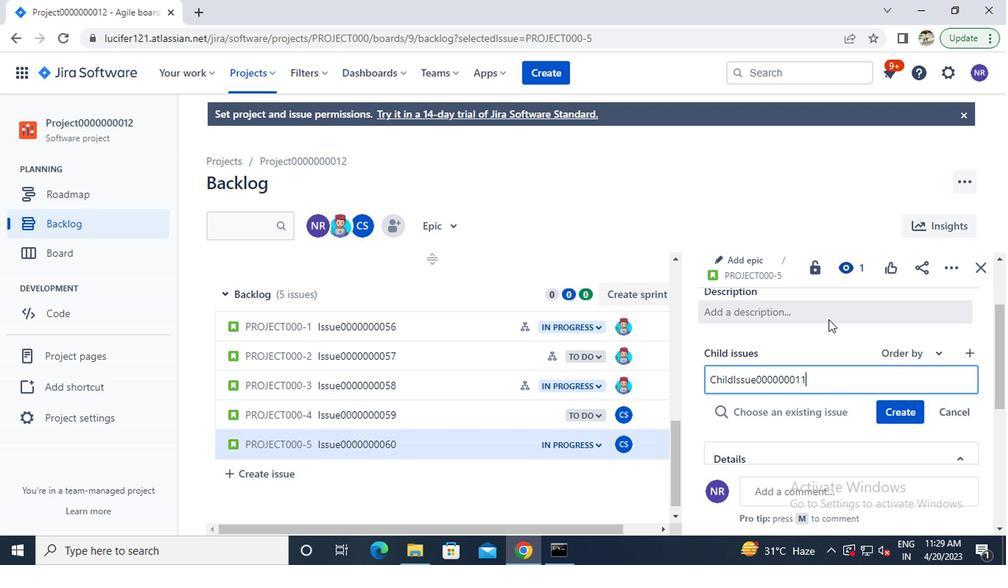 
Action: Mouse moved to (890, 404)
Screenshot: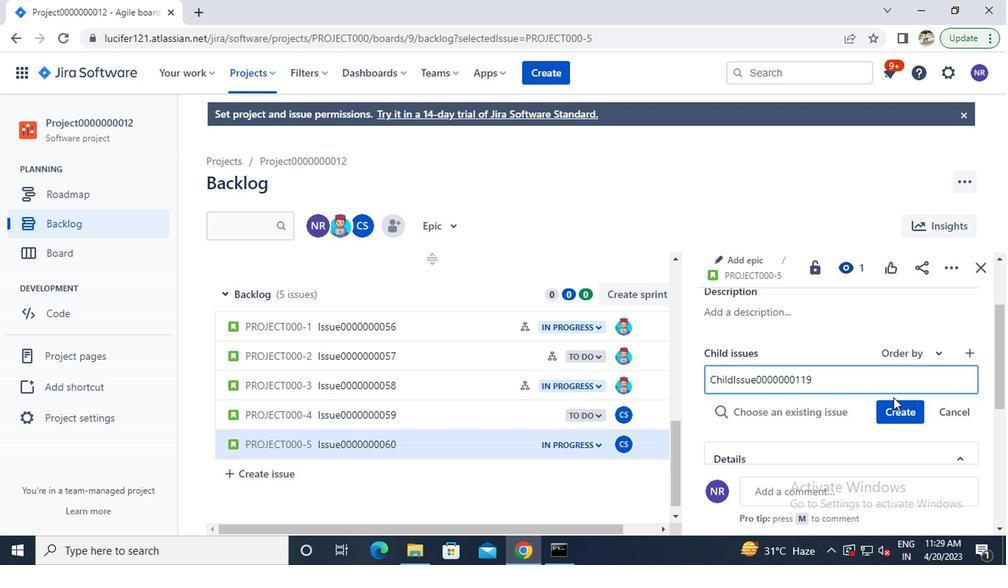 
Action: Mouse pressed left at (890, 404)
Screenshot: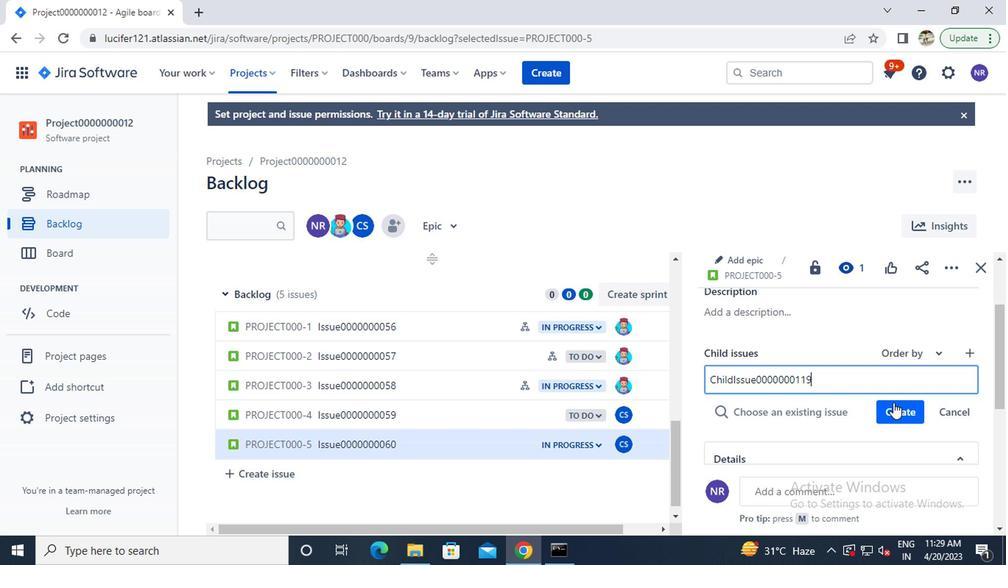 
Action: Mouse moved to (902, 397)
Screenshot: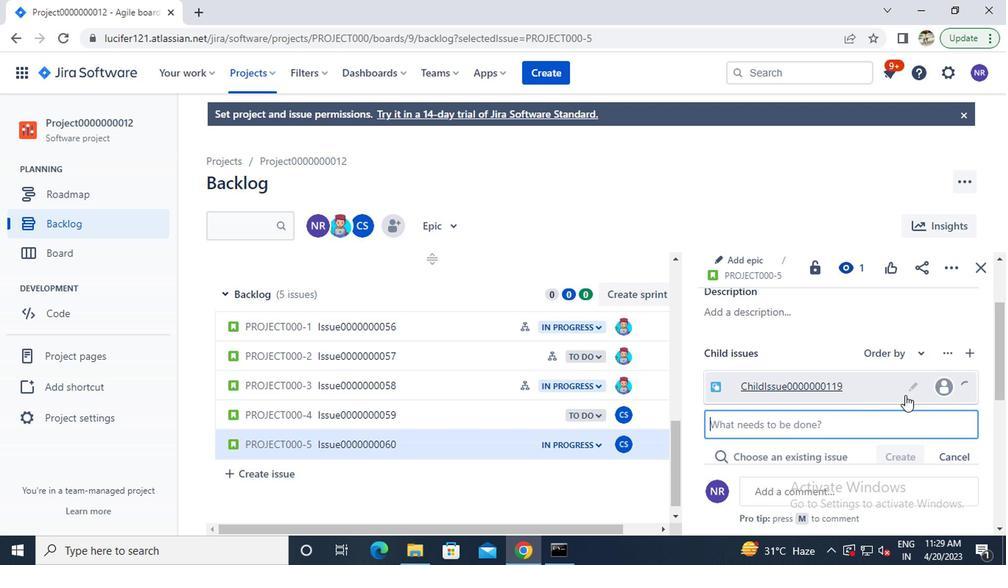 
Action: Key pressed <Key.caps_lock>c<Key.caps_lock>hild<Key.caps_lock>i<Key.caps_lock>ssue0000000120
Screenshot: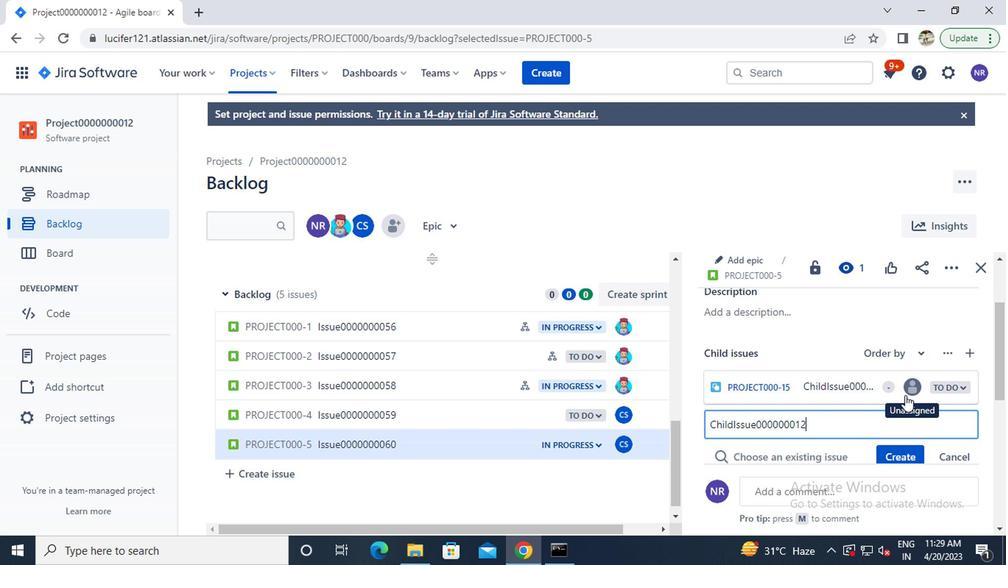 
Action: Mouse moved to (888, 454)
Screenshot: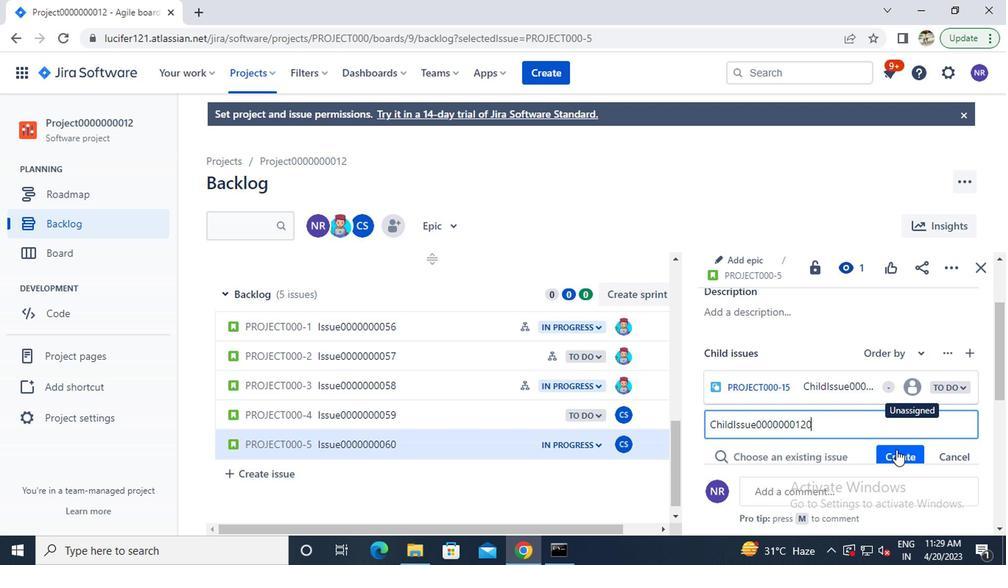 
Action: Mouse pressed left at (888, 454)
Screenshot: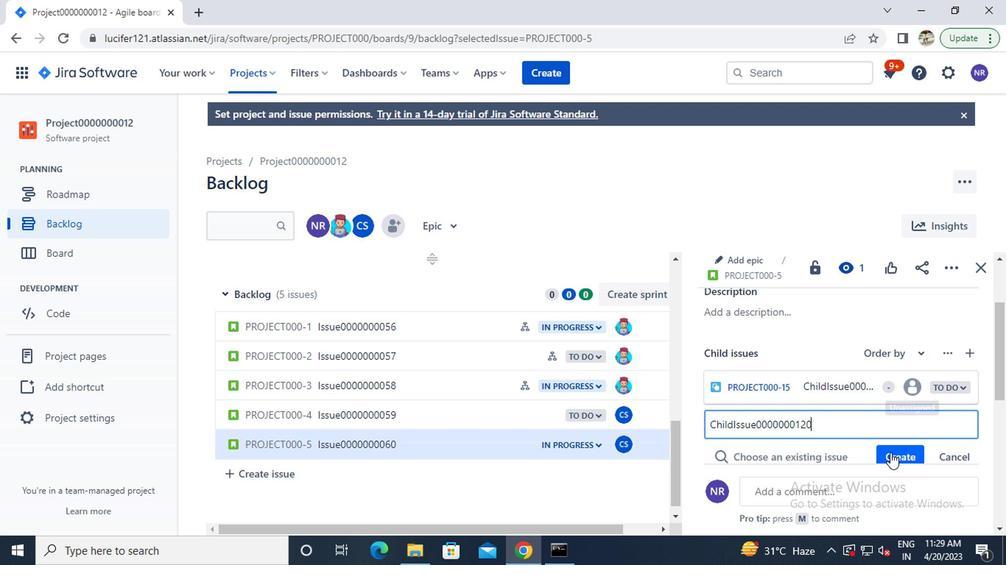 
